 Task: Add a signature Karla Gonzalez containing With gratitude and sincere wishes, Karla Gonzalez to email address softage.5@softage.net and add a label Recycling
Action: Mouse moved to (910, 78)
Screenshot: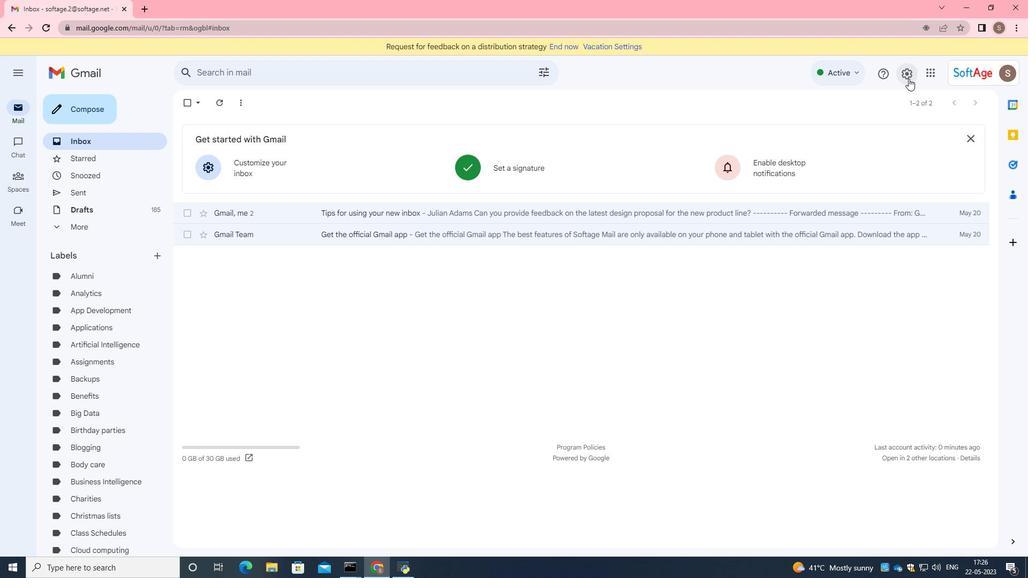 
Action: Mouse pressed left at (910, 78)
Screenshot: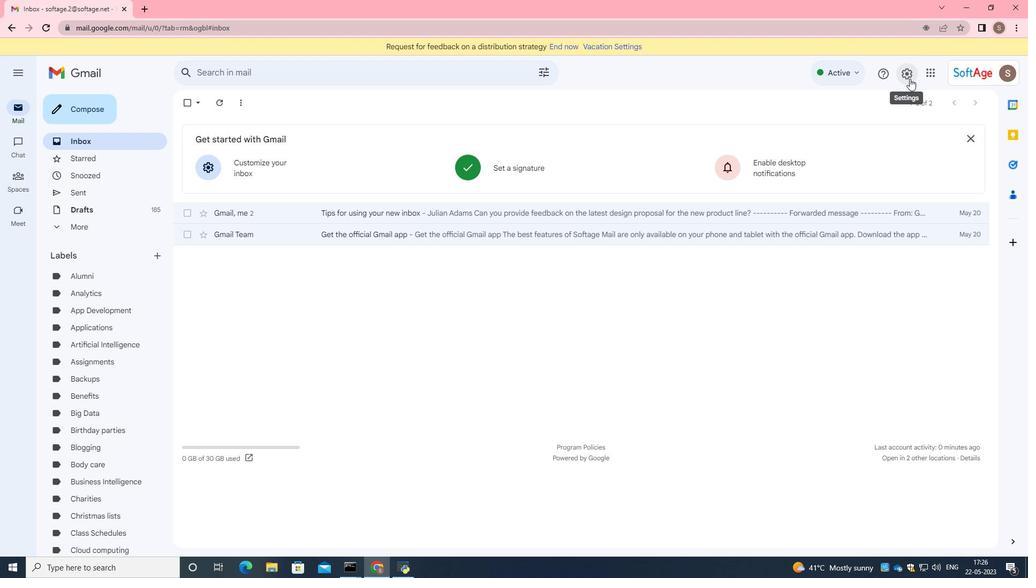 
Action: Mouse moved to (910, 130)
Screenshot: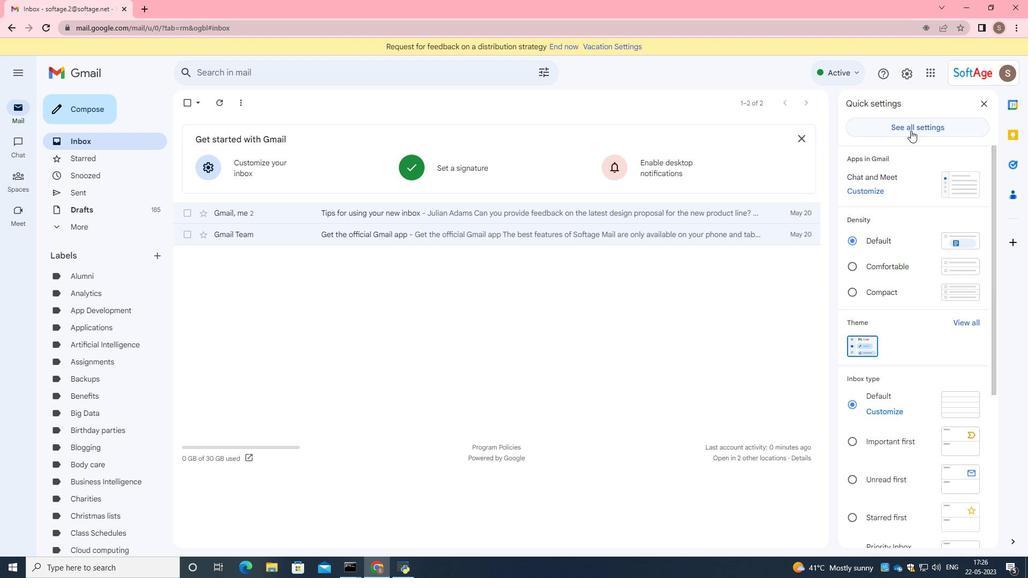 
Action: Mouse pressed left at (910, 130)
Screenshot: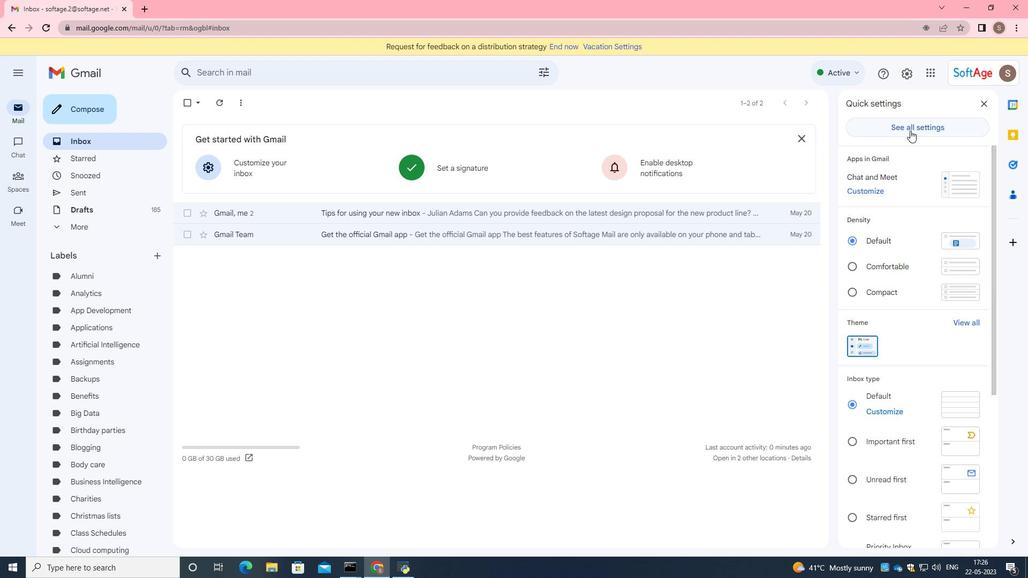 
Action: Mouse moved to (667, 211)
Screenshot: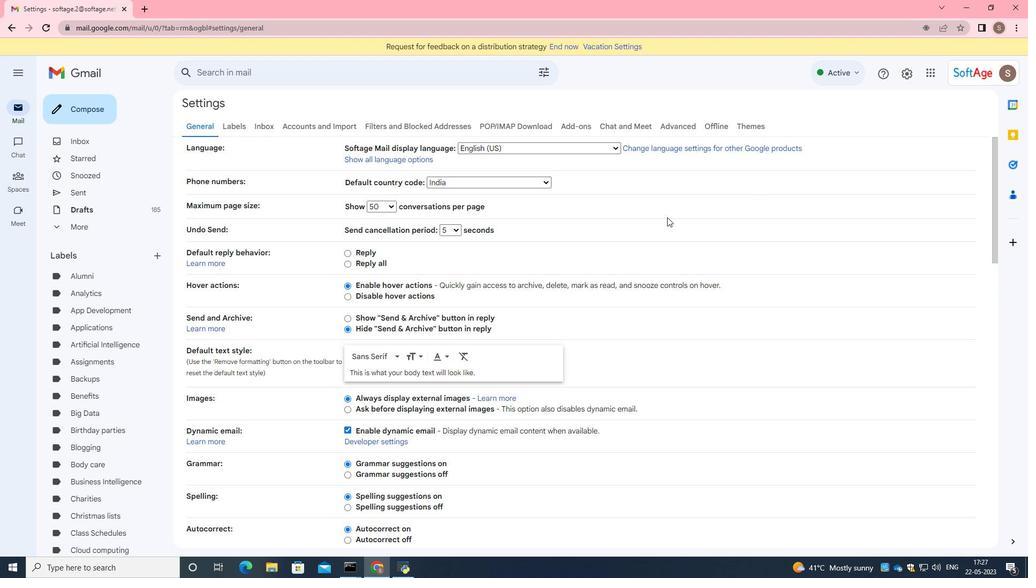 
Action: Mouse scrolled (667, 210) with delta (0, 0)
Screenshot: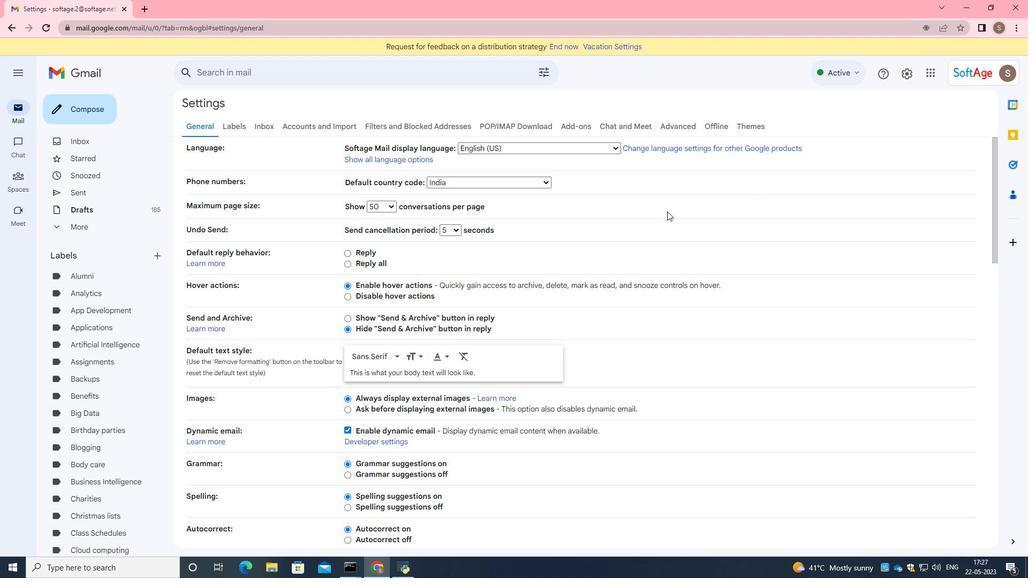 
Action: Mouse moved to (665, 211)
Screenshot: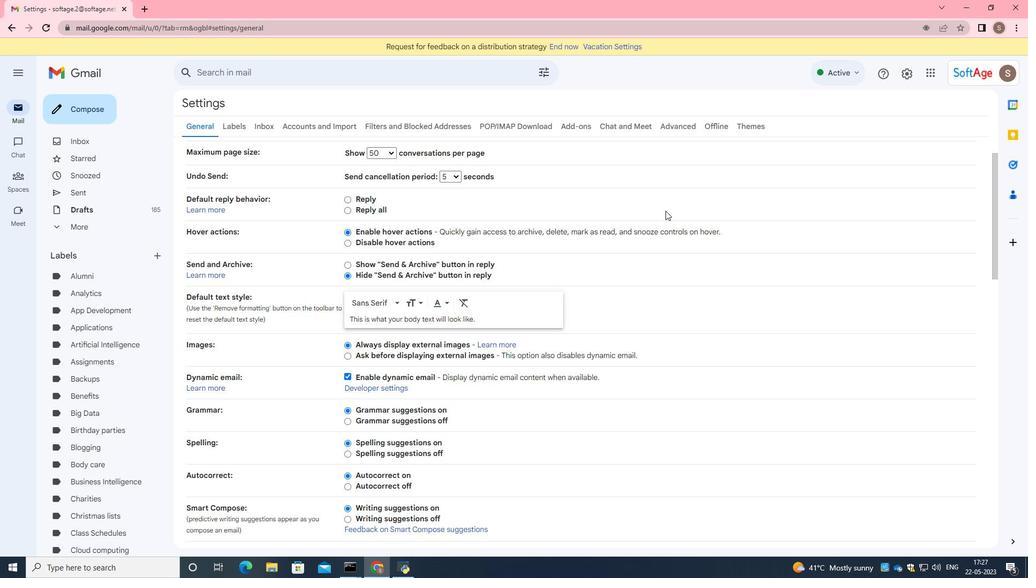 
Action: Mouse scrolled (665, 211) with delta (0, 0)
Screenshot: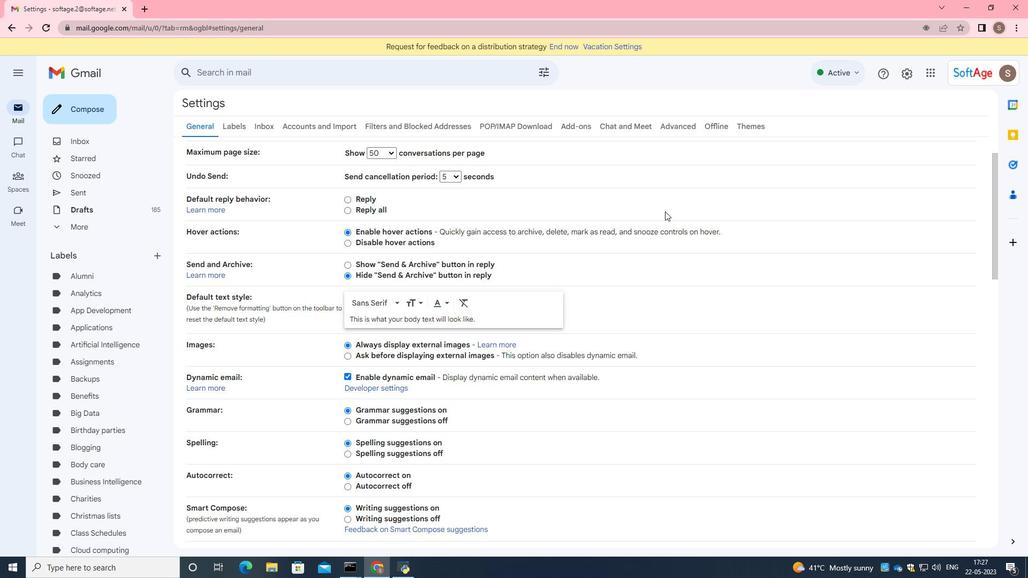 
Action: Mouse scrolled (665, 211) with delta (0, 0)
Screenshot: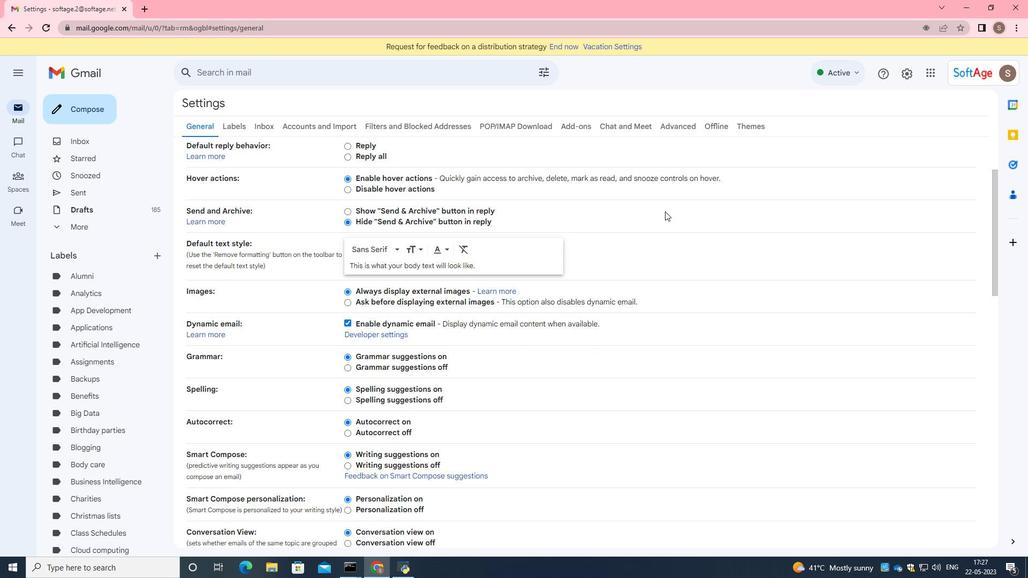 
Action: Mouse scrolled (665, 211) with delta (0, 0)
Screenshot: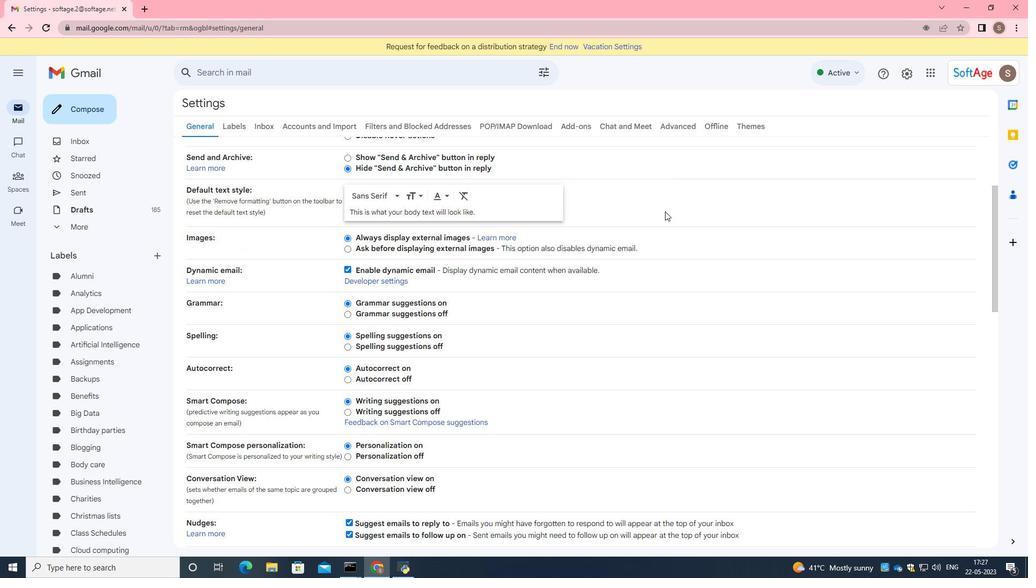 
Action: Mouse scrolled (665, 211) with delta (0, 0)
Screenshot: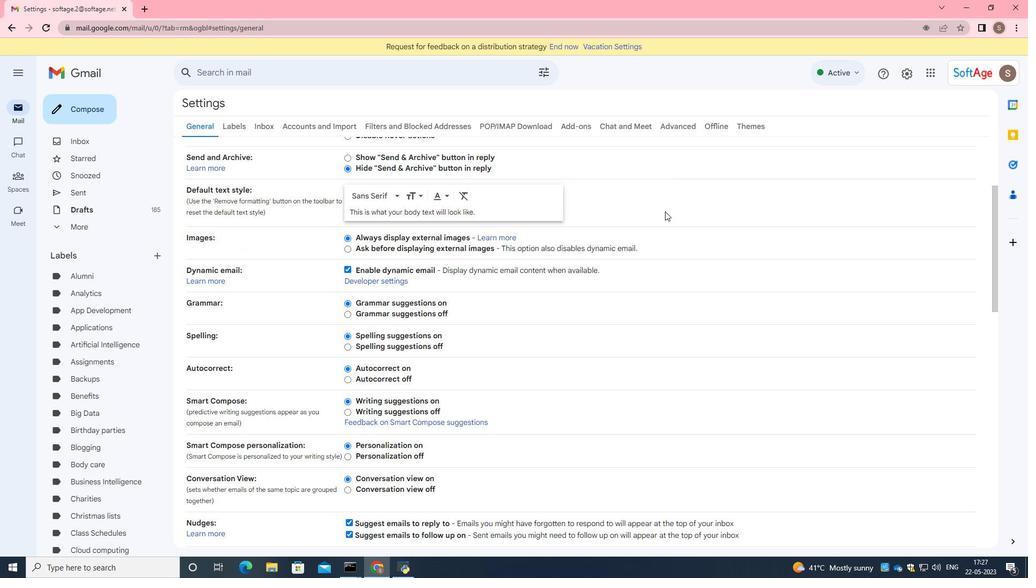 
Action: Mouse scrolled (665, 211) with delta (0, 0)
Screenshot: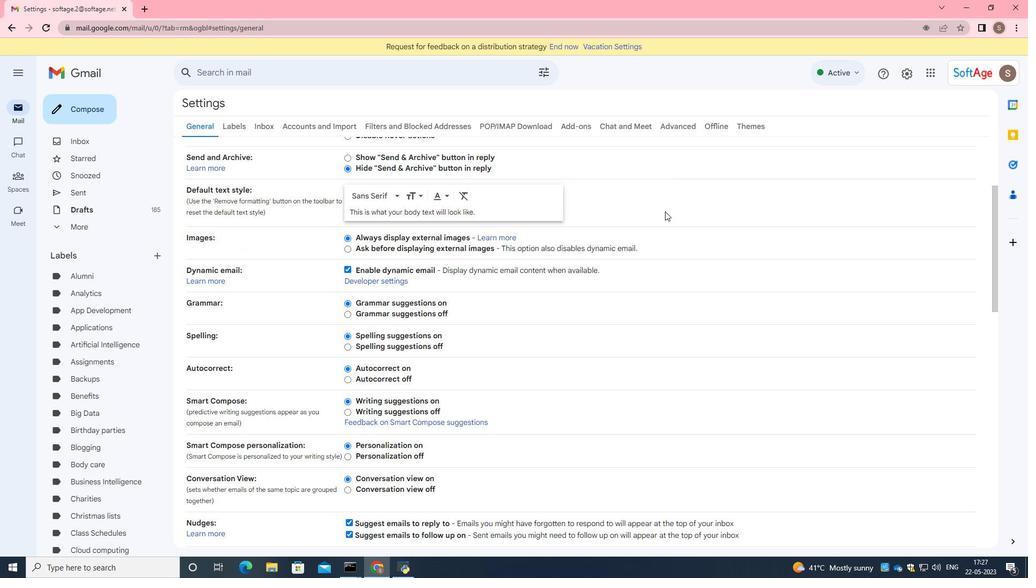 
Action: Mouse scrolled (665, 211) with delta (0, 0)
Screenshot: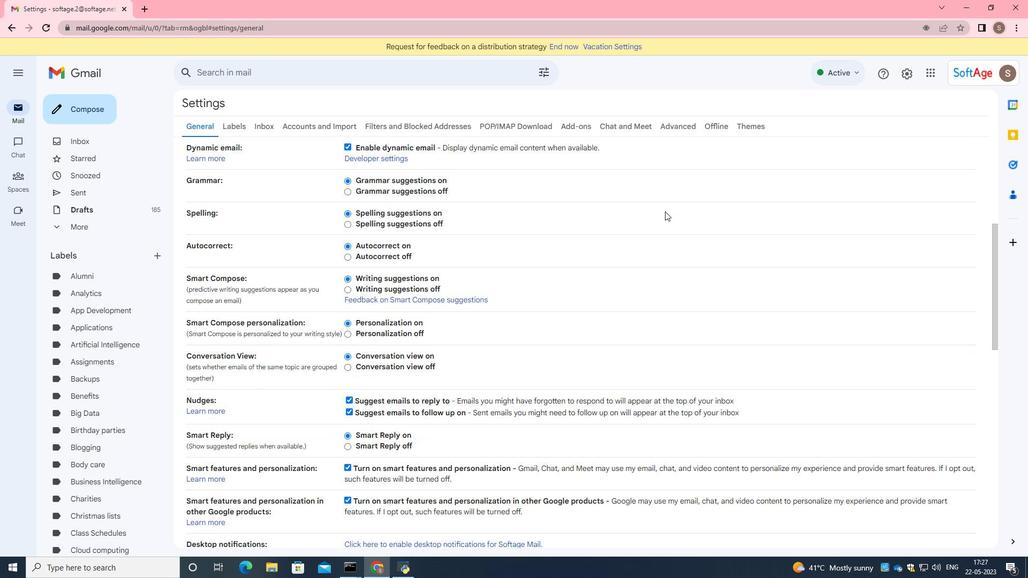 
Action: Mouse moved to (665, 213)
Screenshot: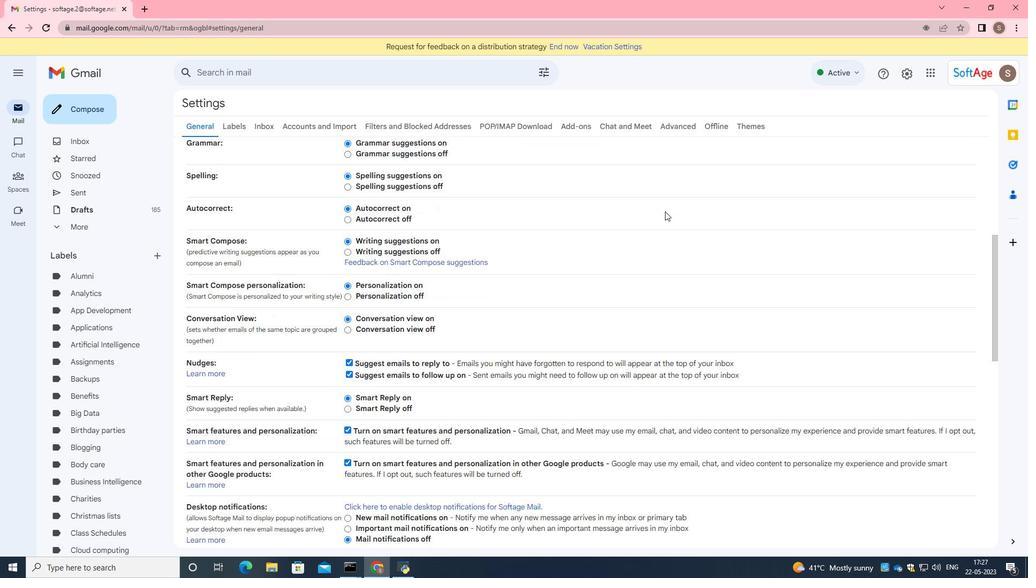 
Action: Mouse scrolled (665, 212) with delta (0, 0)
Screenshot: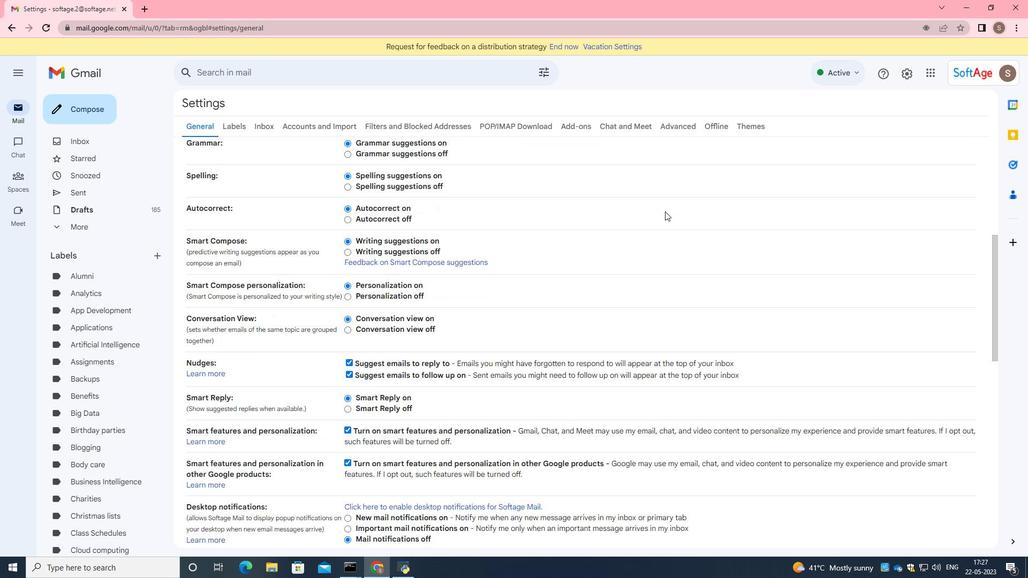 
Action: Mouse moved to (665, 214)
Screenshot: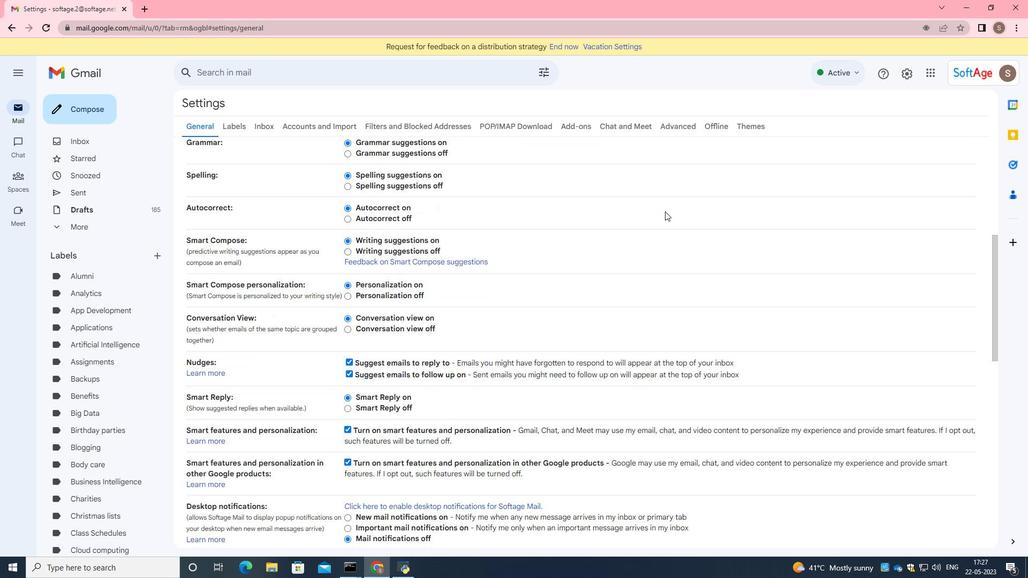 
Action: Mouse scrolled (665, 213) with delta (0, 0)
Screenshot: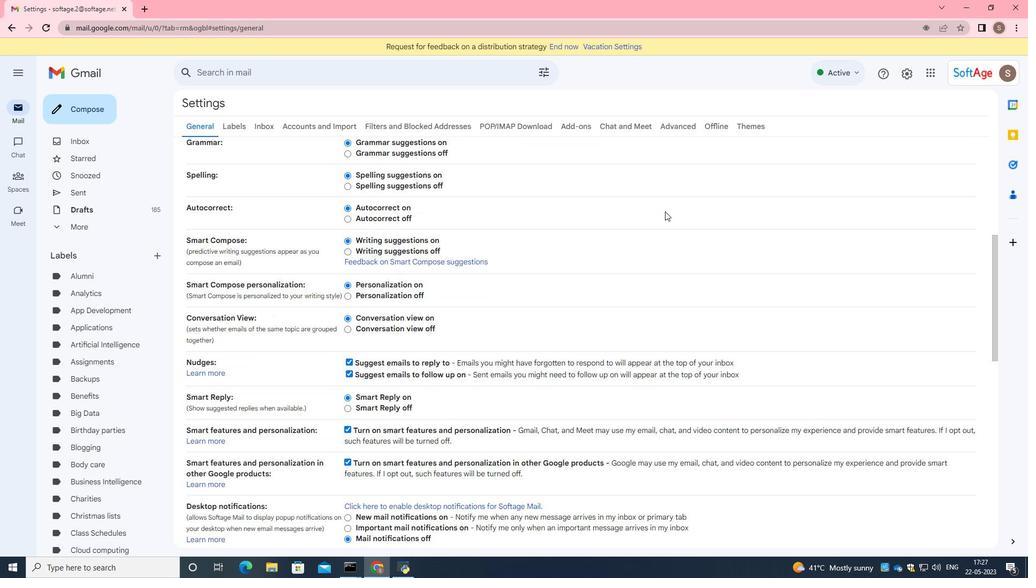 
Action: Mouse scrolled (665, 213) with delta (0, 0)
Screenshot: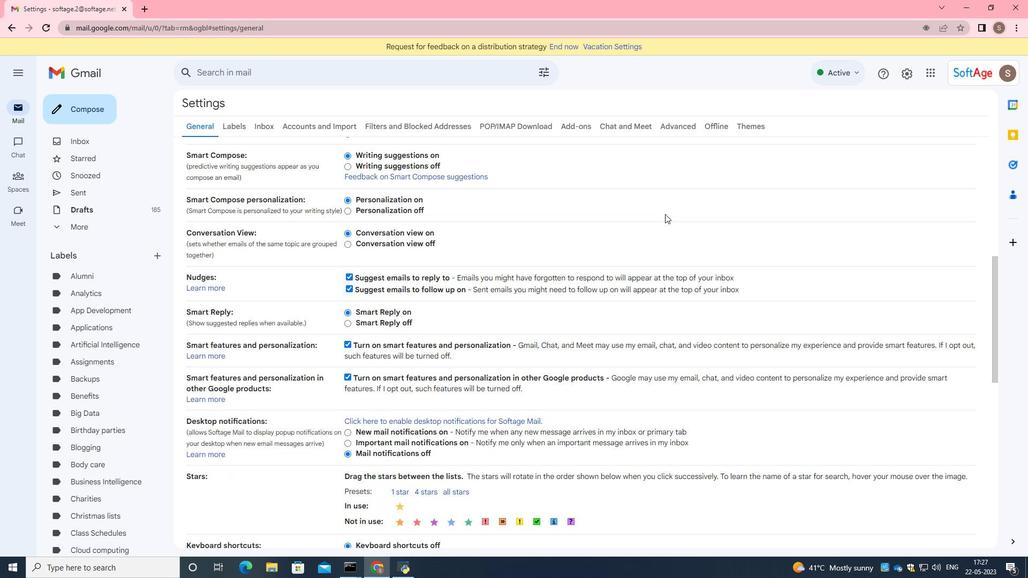 
Action: Mouse moved to (666, 214)
Screenshot: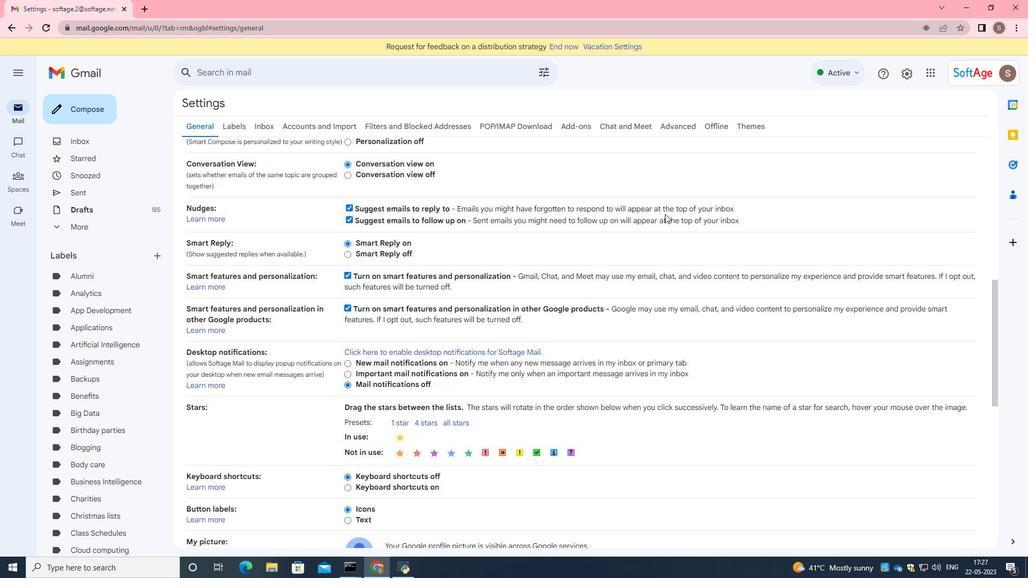 
Action: Mouse scrolled (666, 214) with delta (0, 0)
Screenshot: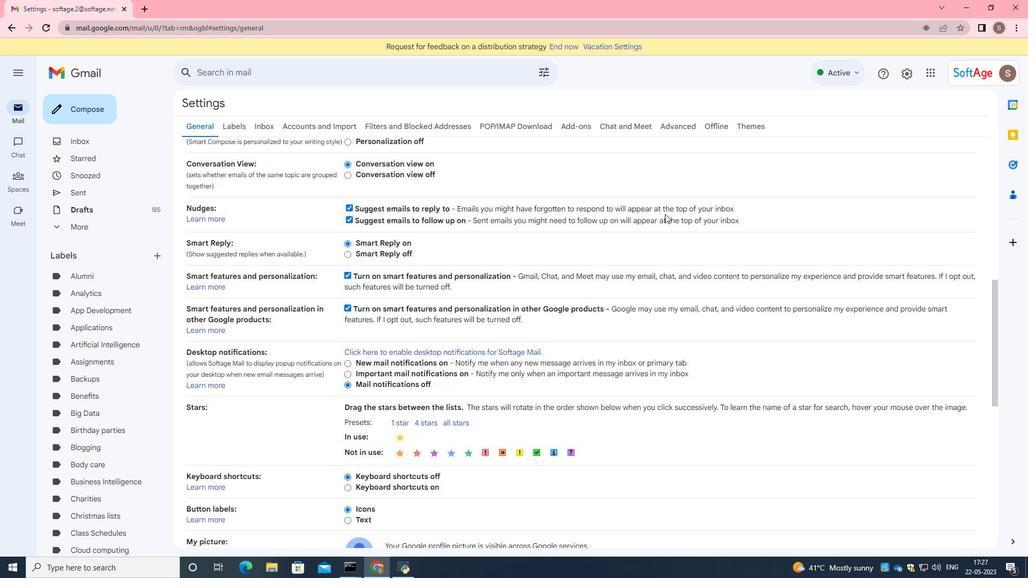 
Action: Mouse scrolled (666, 214) with delta (0, 0)
Screenshot: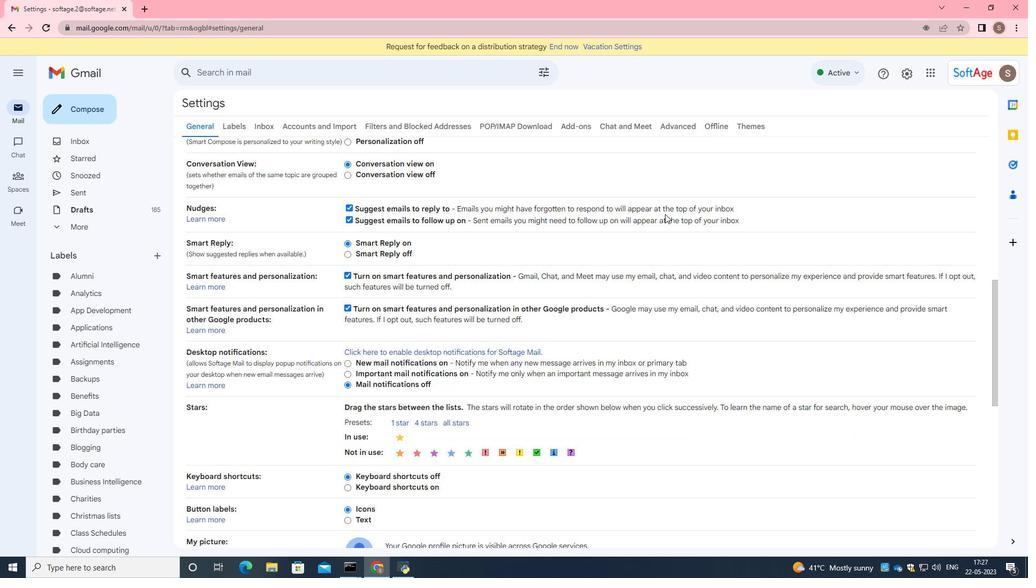 
Action: Mouse moved to (640, 237)
Screenshot: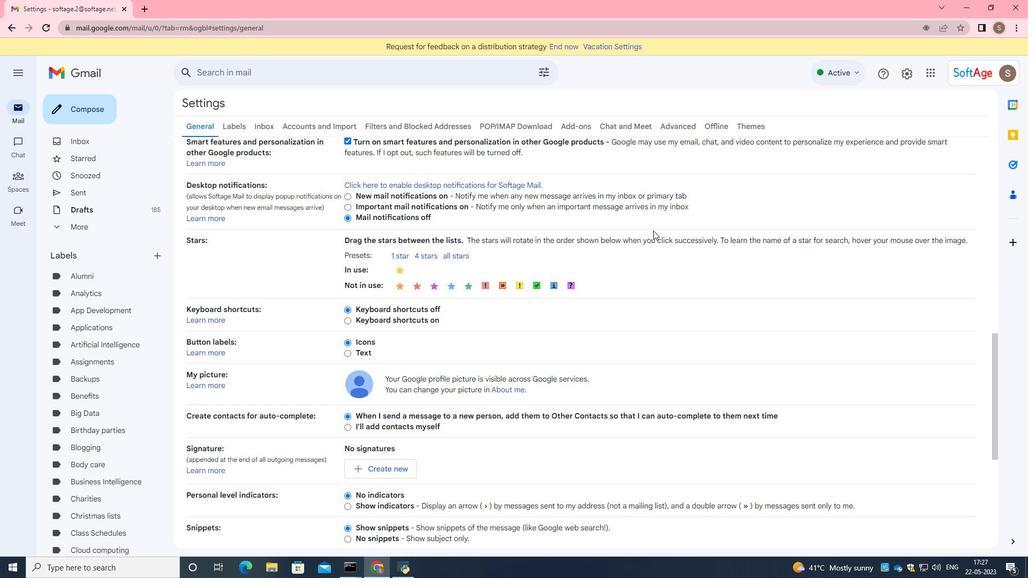 
Action: Mouse scrolled (640, 236) with delta (0, 0)
Screenshot: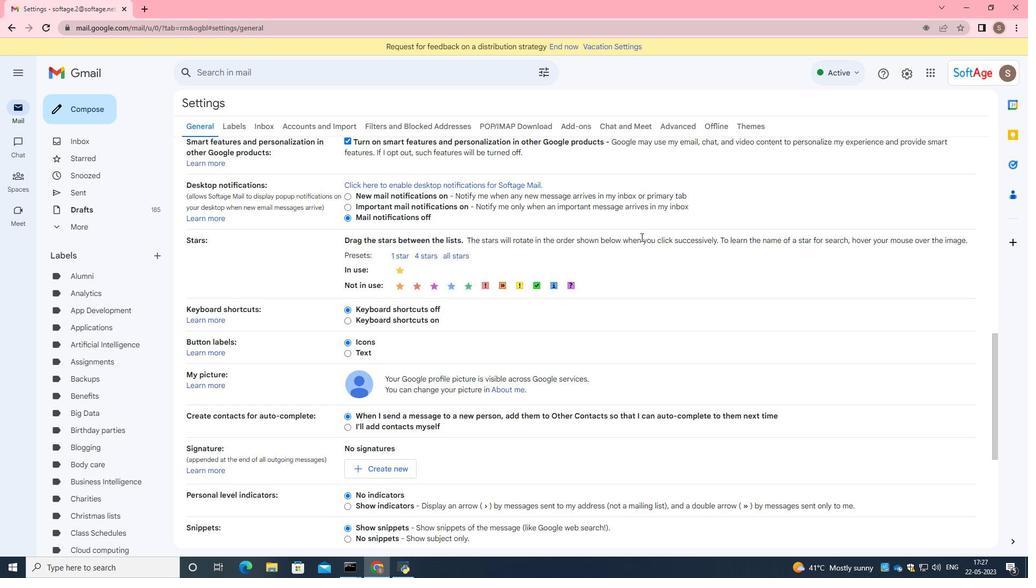 
Action: Mouse scrolled (640, 236) with delta (0, 0)
Screenshot: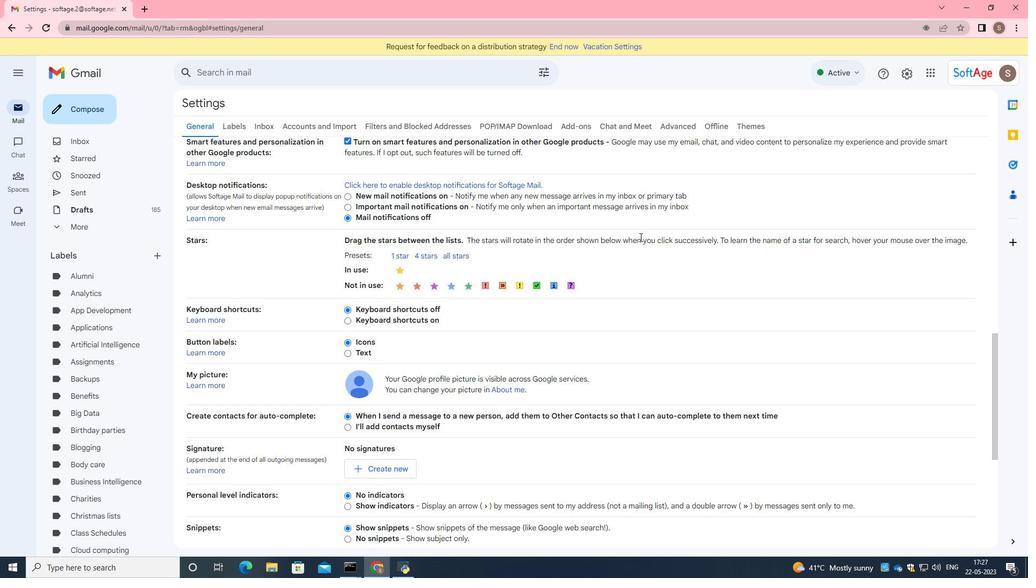 
Action: Mouse moved to (384, 368)
Screenshot: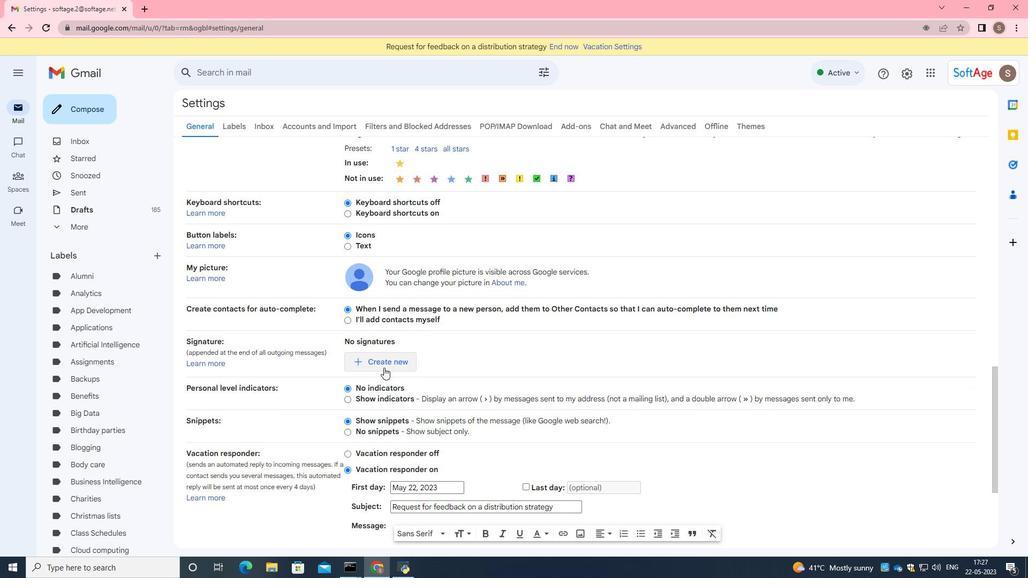 
Action: Mouse pressed left at (384, 368)
Screenshot: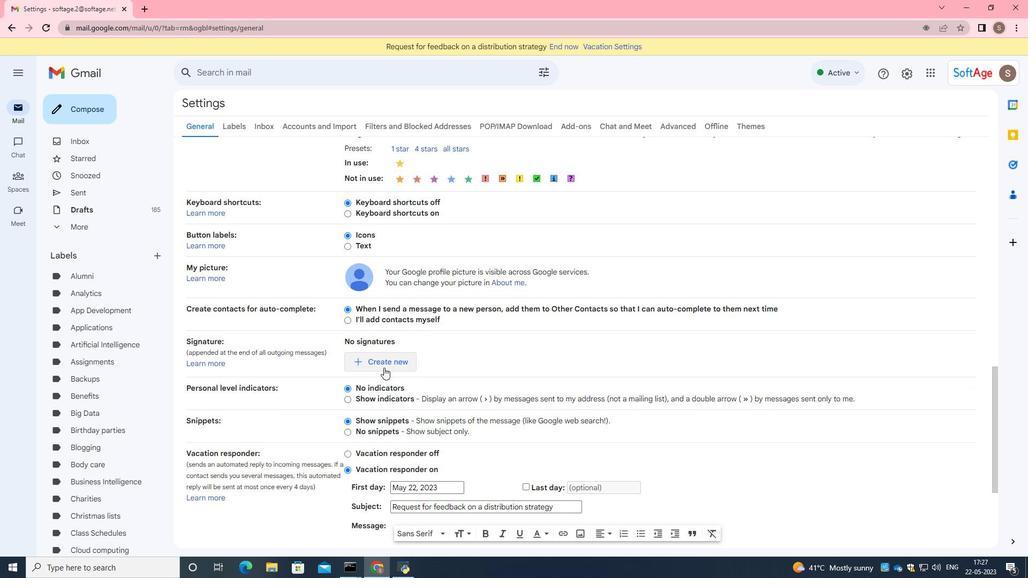 
Action: Mouse moved to (480, 293)
Screenshot: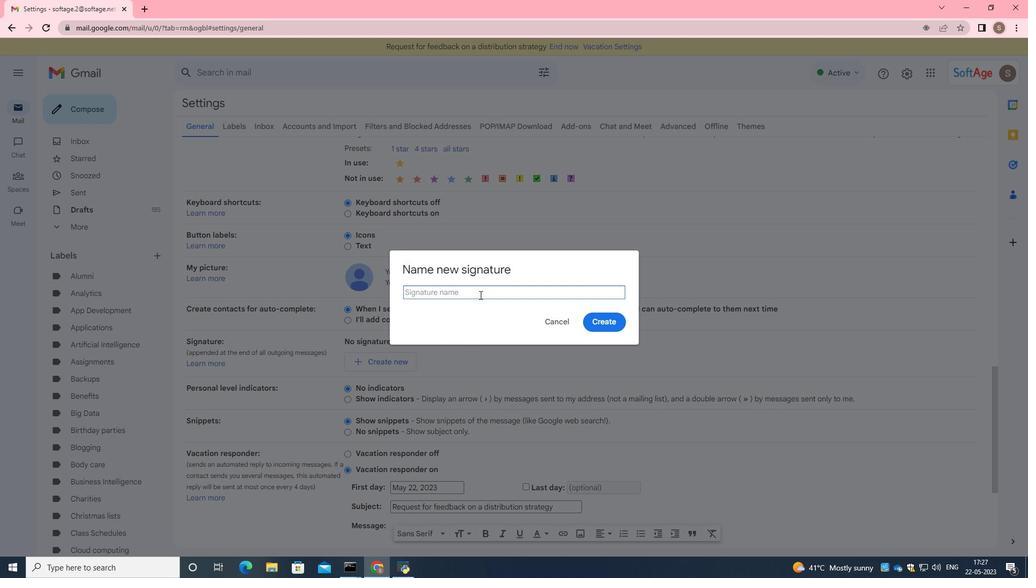 
Action: Key pressed <Key.caps_lock>K<Key.caps_lock>arla<Key.space><Key.caps_lock>G<Key.caps_lock>onzalez<Key.space>
Screenshot: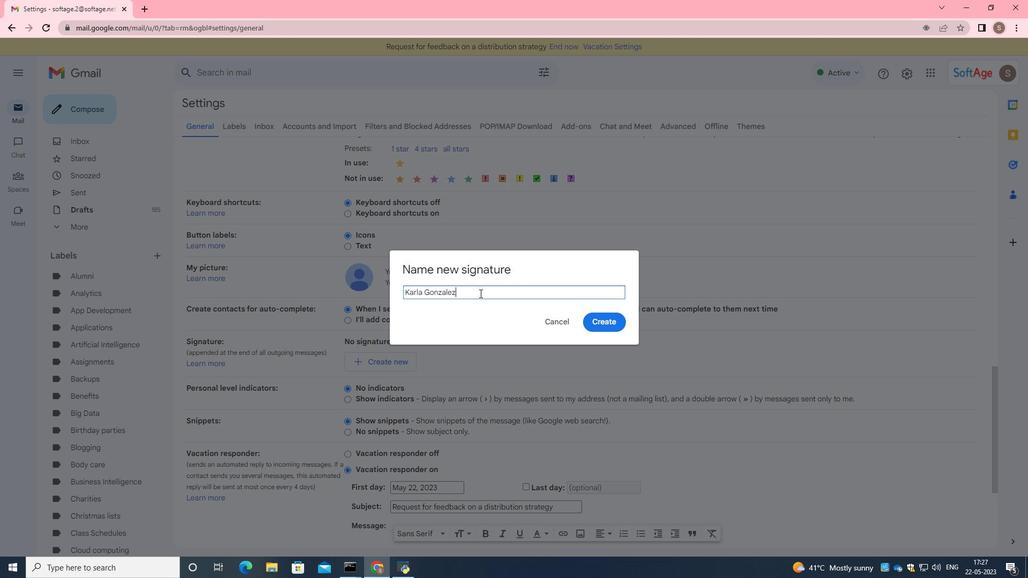 
Action: Mouse moved to (608, 322)
Screenshot: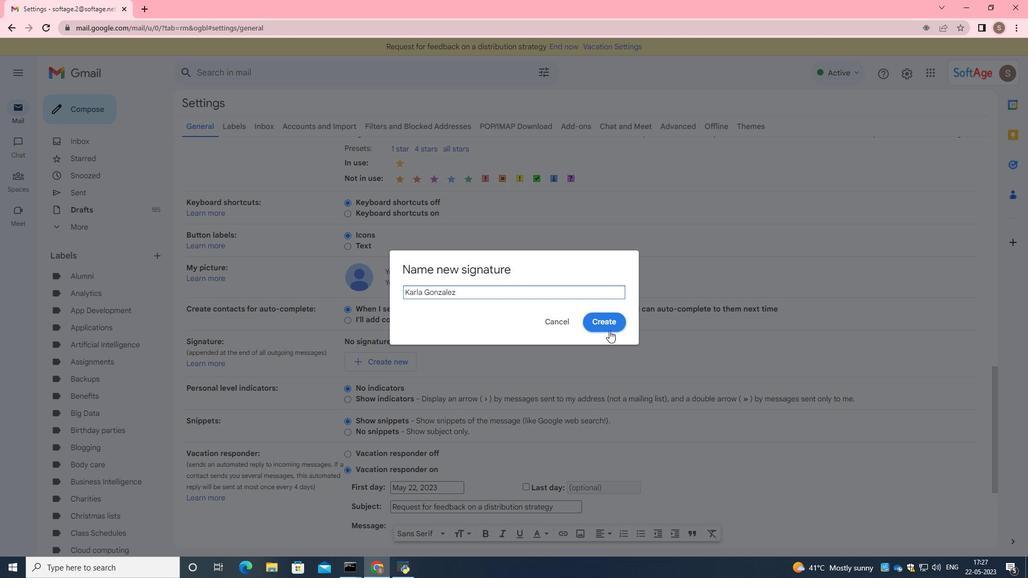 
Action: Mouse pressed left at (608, 322)
Screenshot: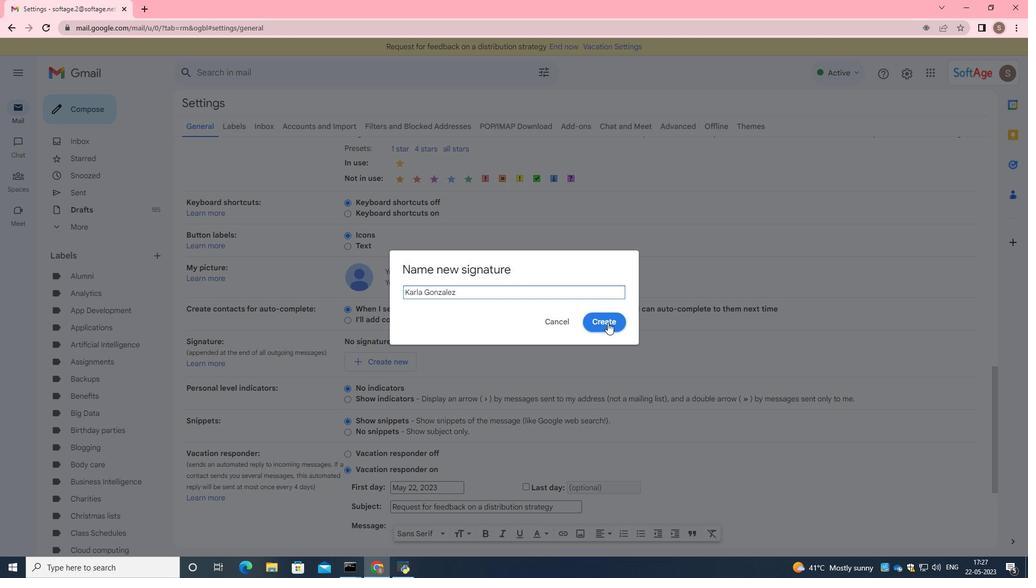 
Action: Mouse moved to (554, 352)
Screenshot: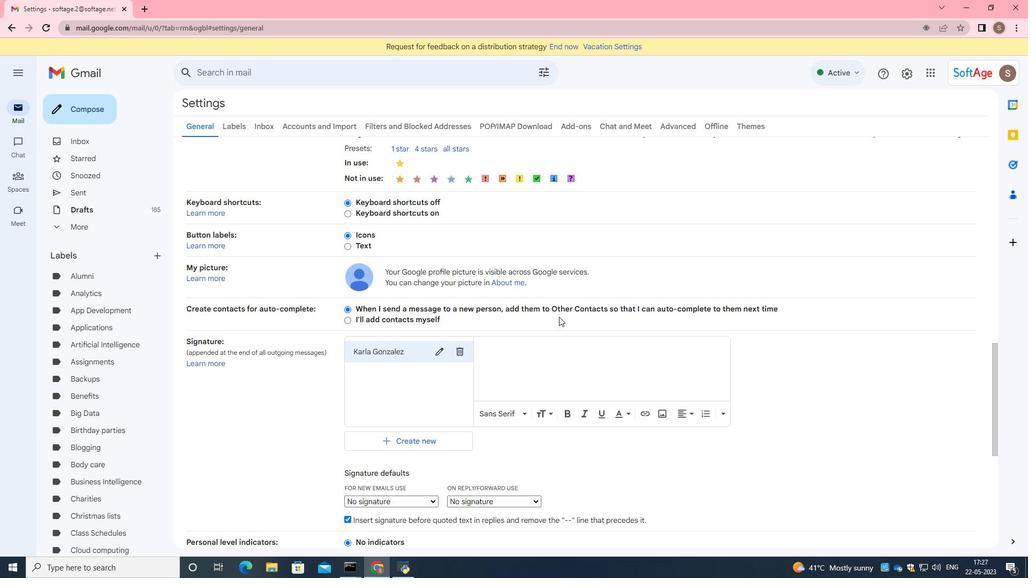 
Action: Mouse pressed left at (554, 352)
Screenshot: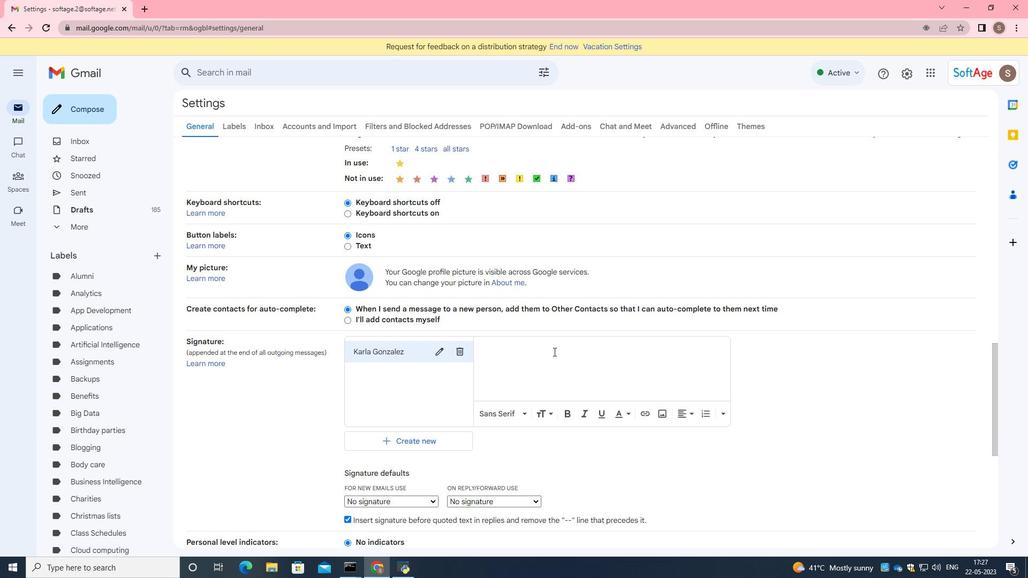 
Action: Key pressed <Key.caps_lock>
Screenshot: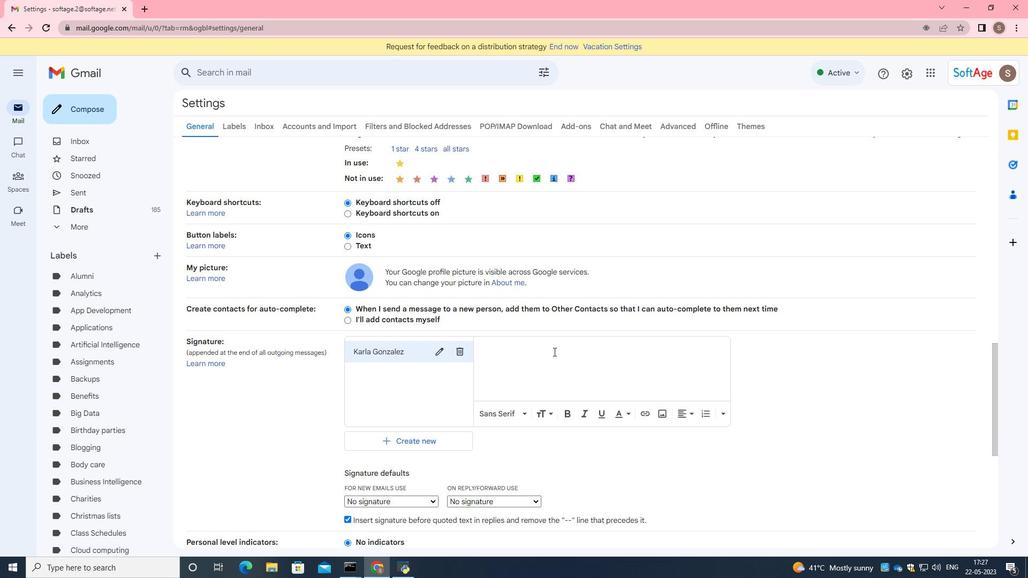 
Action: Mouse moved to (554, 352)
Screenshot: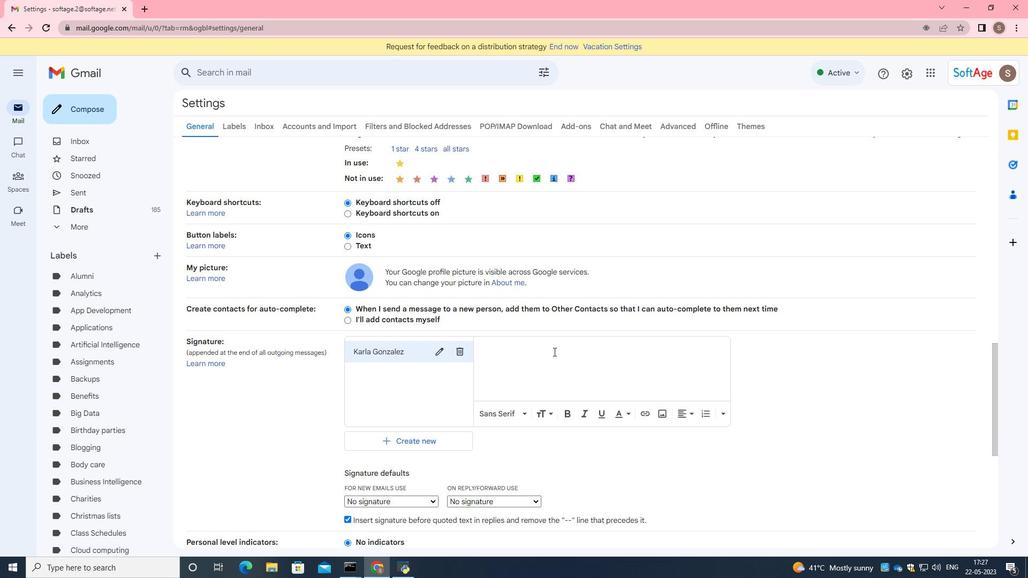 
Action: Key pressed G<Key.caps_lock>ratitus<Key.backspace>de<Key.space><Key.caps_lock>AND<Key.space><Key.backspace><Key.backspace><Key.backspace><Key.backspace><Key.caps_lock>and<Key.space>sincere<Key.space>wishes,<Key.enter><Key.caps_lock>K<Key.caps_lock>arla<Key.space><Key.caps_lock>G<Key.caps_lock>onzalez
Screenshot: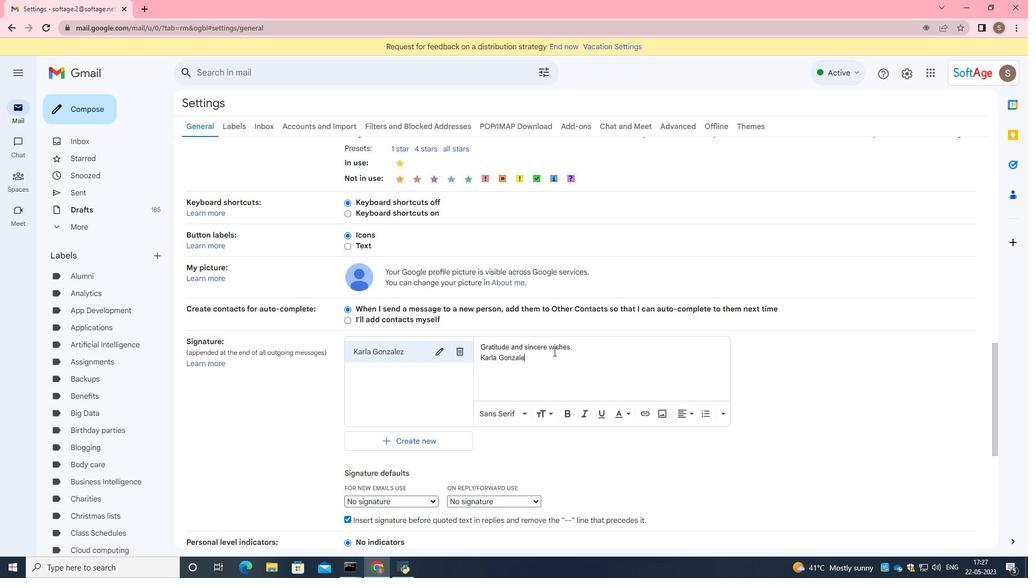 
Action: Mouse scrolled (554, 351) with delta (0, 0)
Screenshot: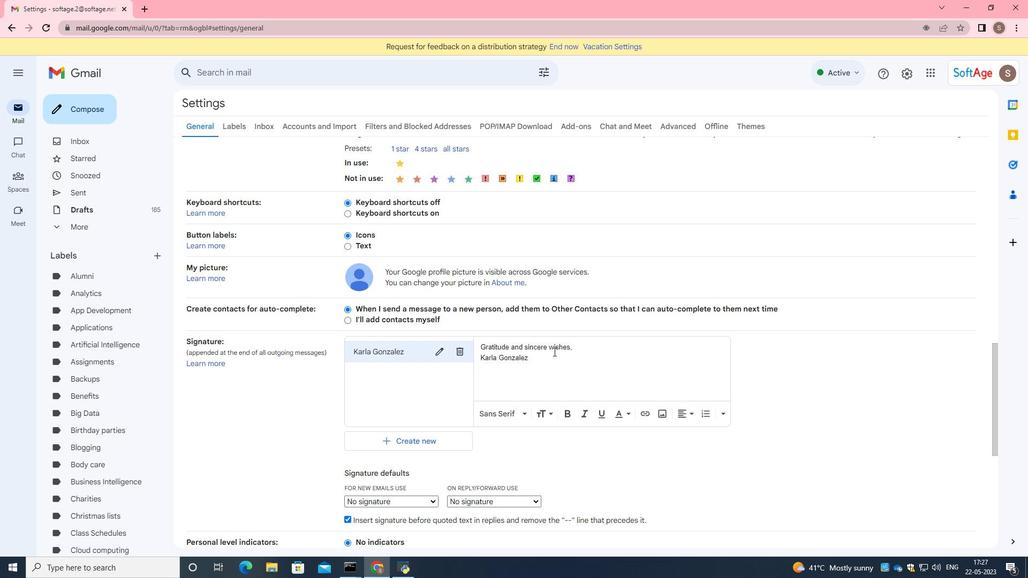 
Action: Mouse scrolled (554, 351) with delta (0, 0)
Screenshot: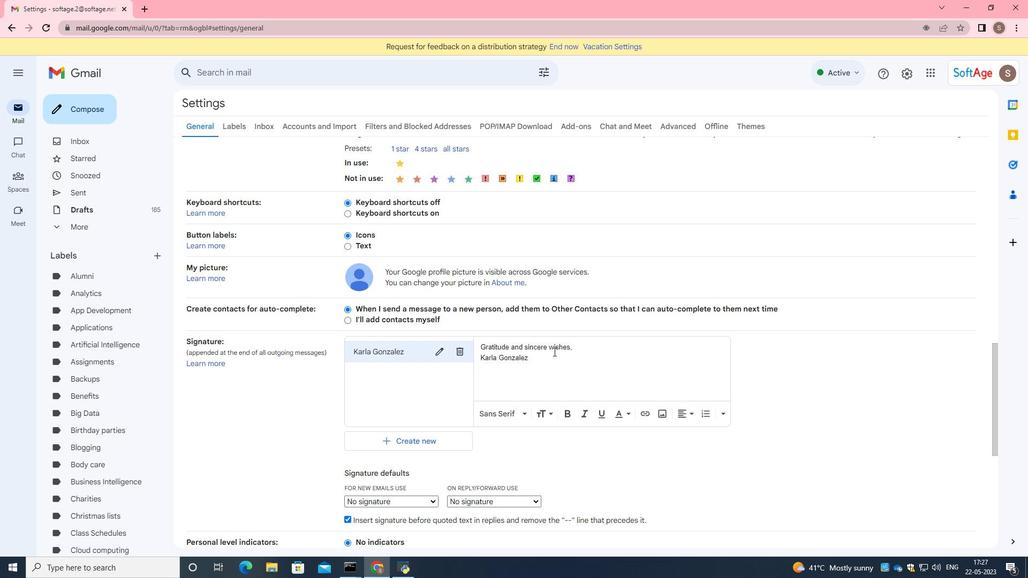 
Action: Mouse moved to (552, 355)
Screenshot: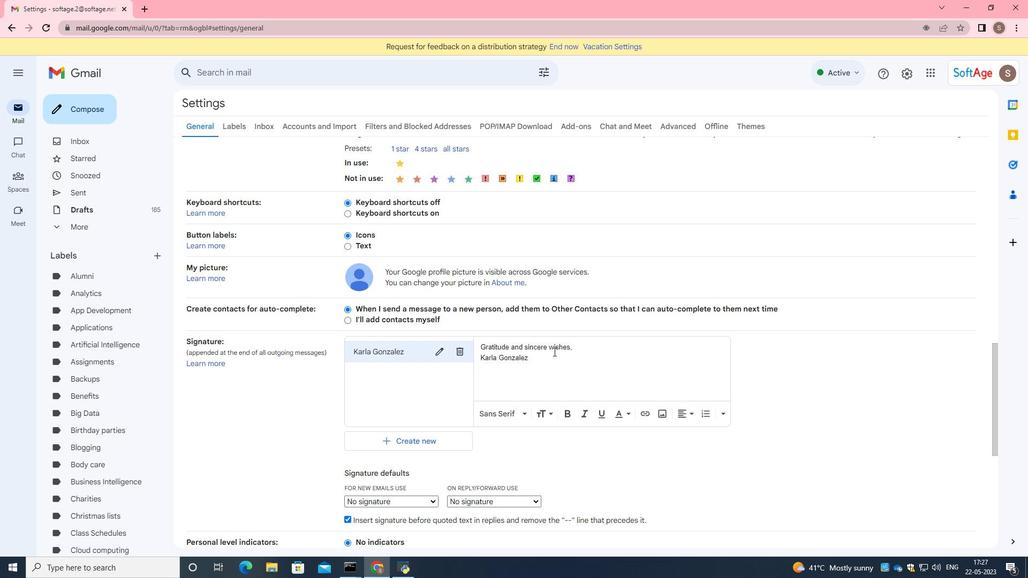 
Action: Mouse scrolled (552, 355) with delta (0, 0)
Screenshot: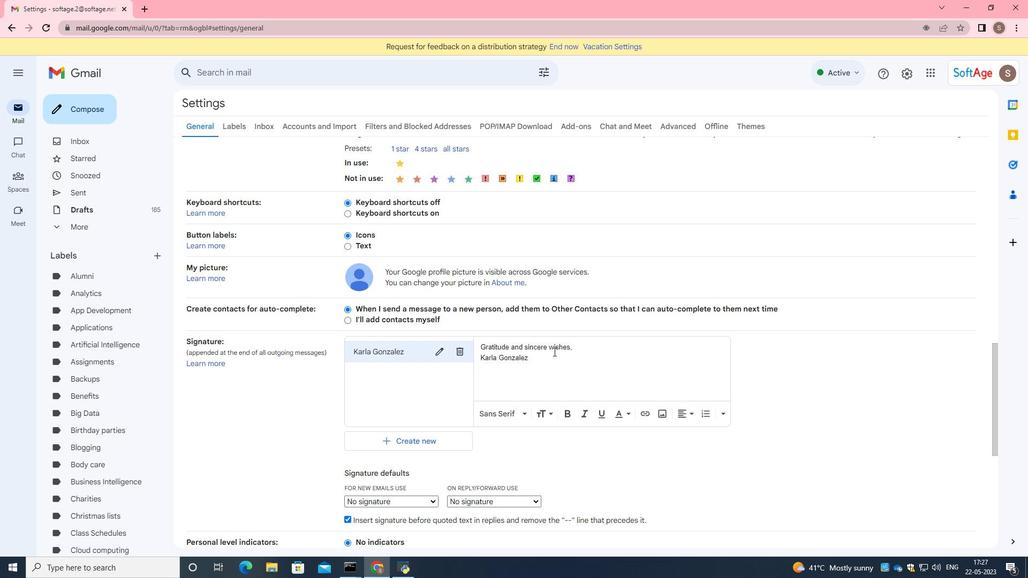 
Action: Mouse moved to (552, 355)
Screenshot: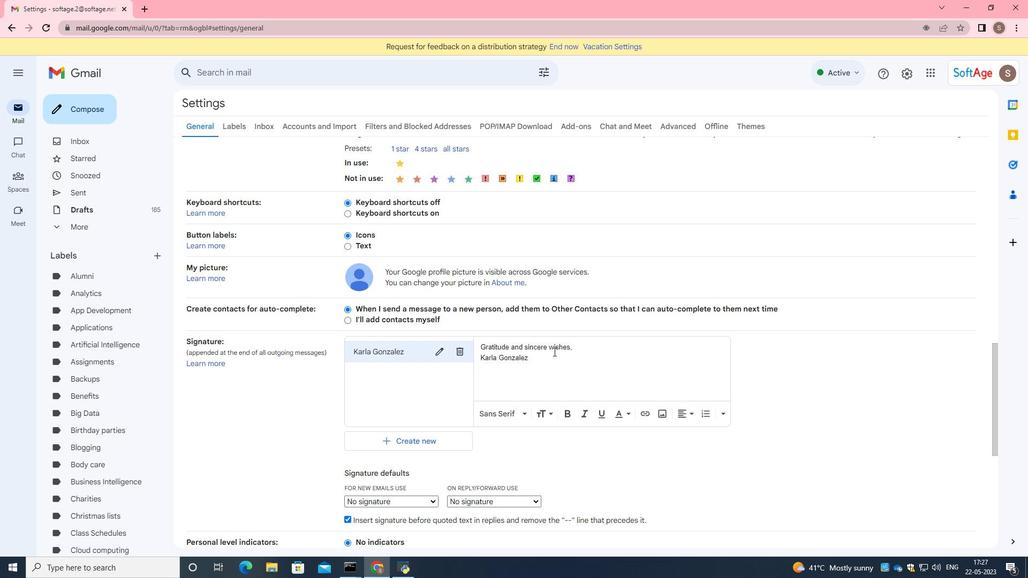 
Action: Mouse scrolled (552, 355) with delta (0, 0)
Screenshot: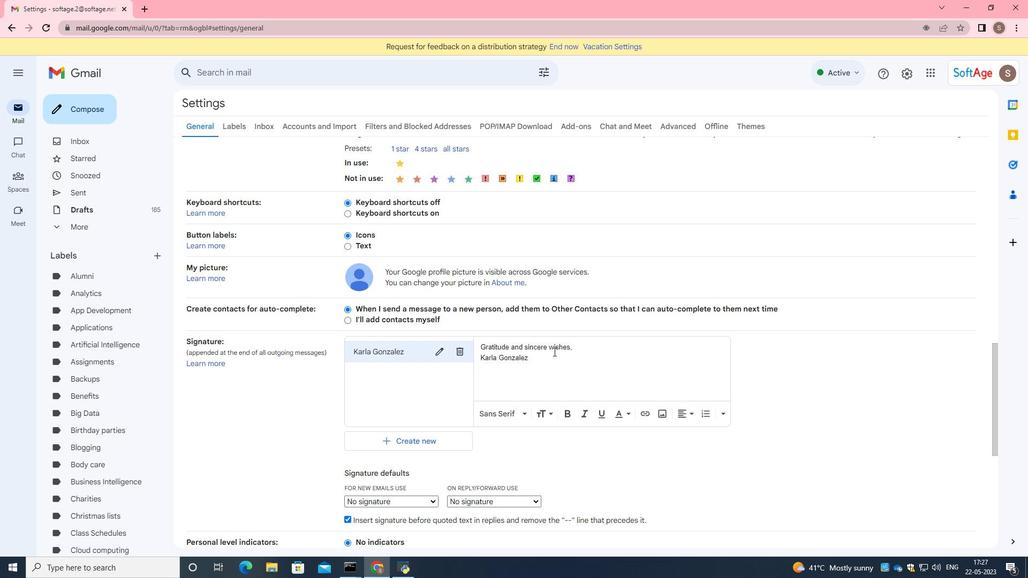 
Action: Mouse scrolled (552, 355) with delta (0, 0)
Screenshot: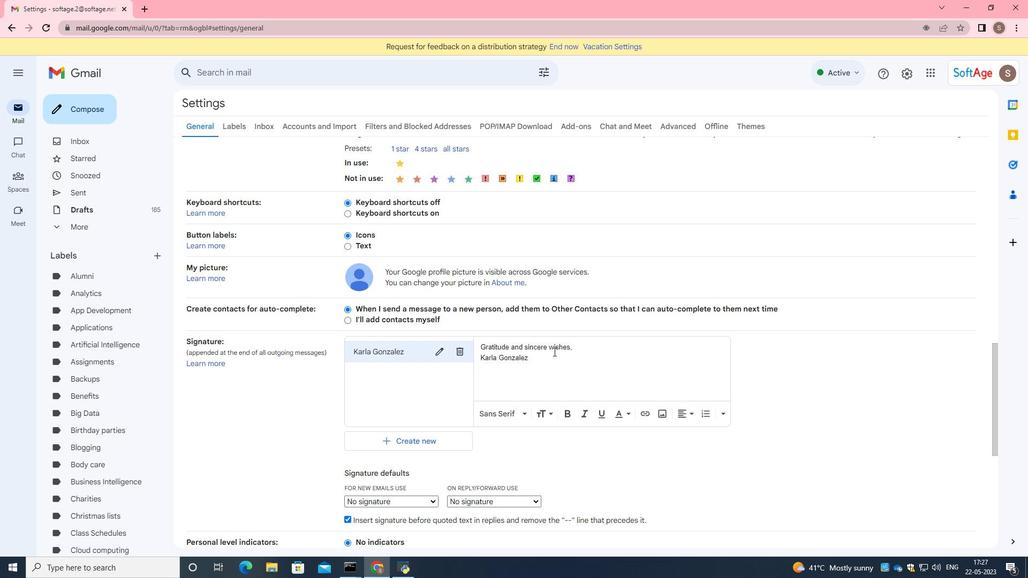 
Action: Mouse scrolled (552, 355) with delta (0, 0)
Screenshot: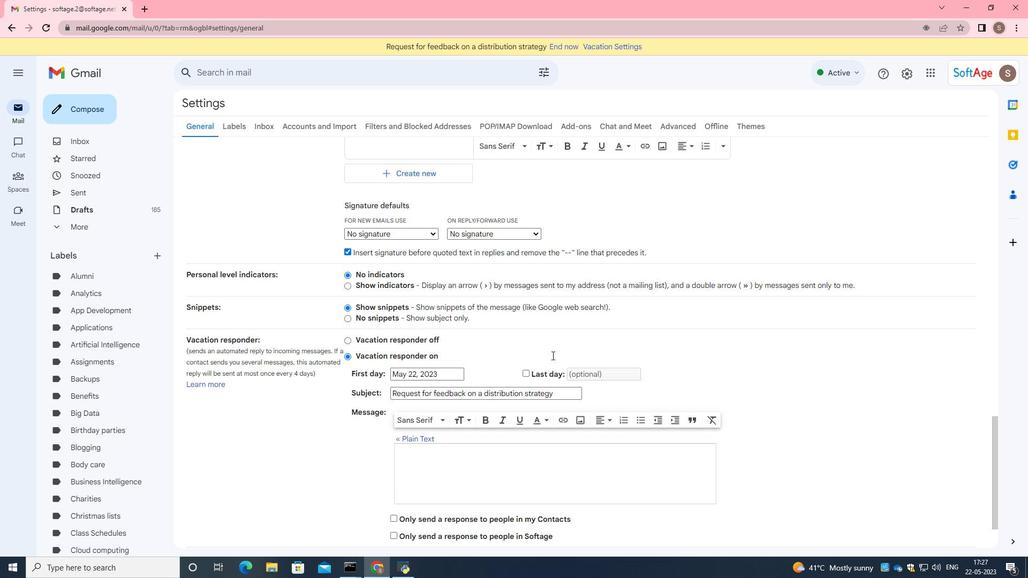 
Action: Mouse scrolled (552, 355) with delta (0, 0)
Screenshot: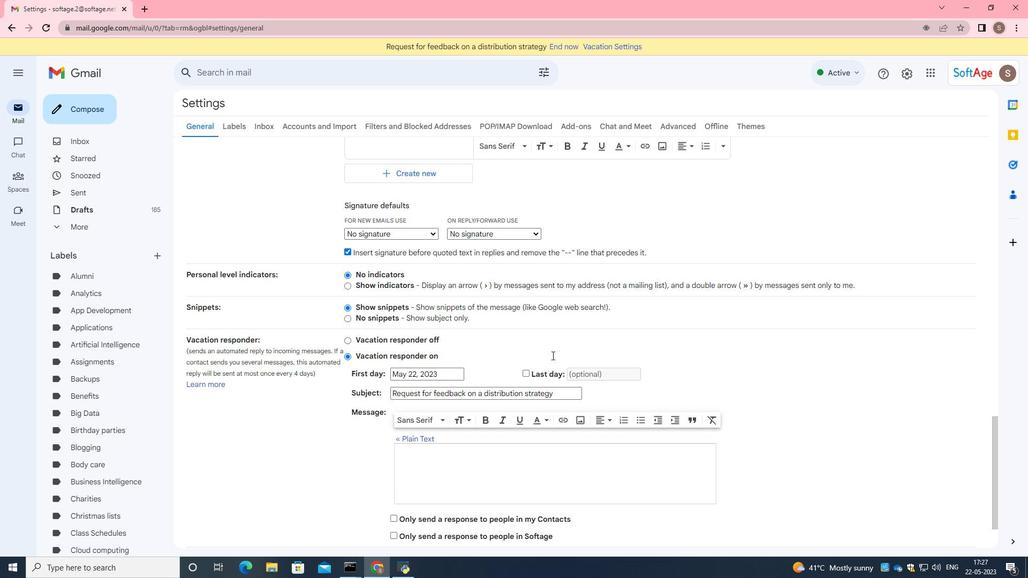 
Action: Mouse scrolled (552, 355) with delta (0, 0)
Screenshot: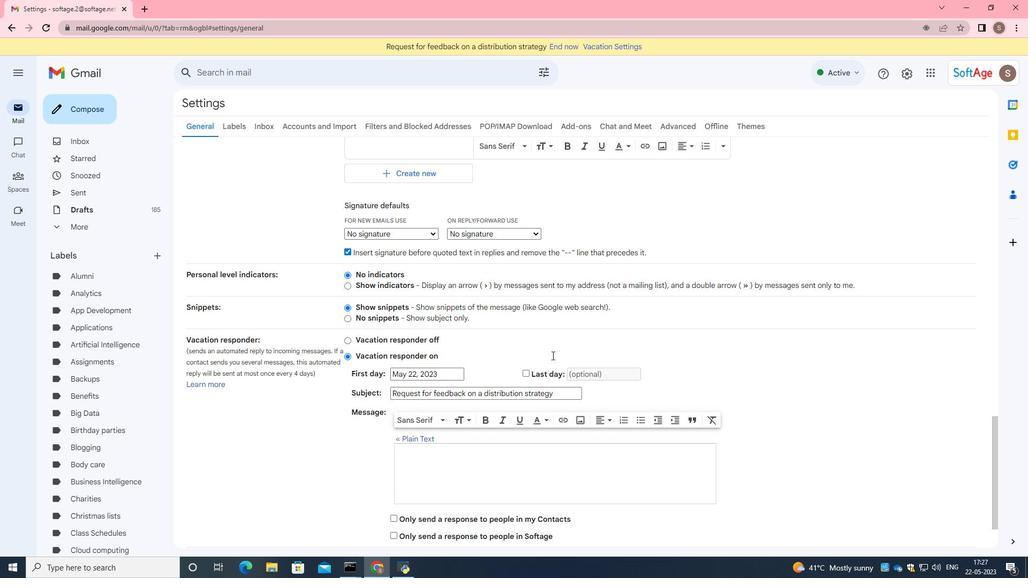 
Action: Mouse scrolled (552, 355) with delta (0, 0)
Screenshot: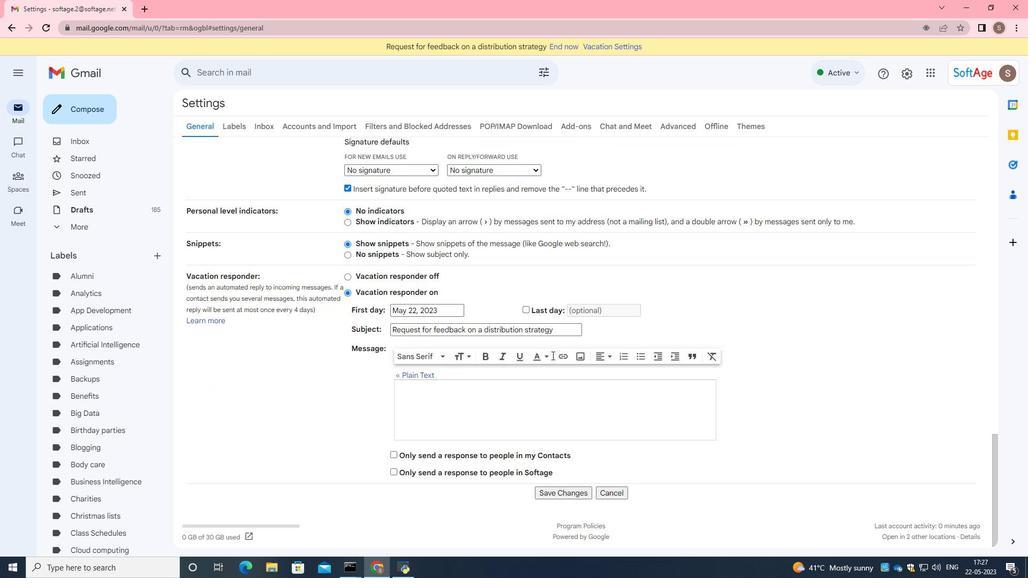 
Action: Mouse moved to (552, 356)
Screenshot: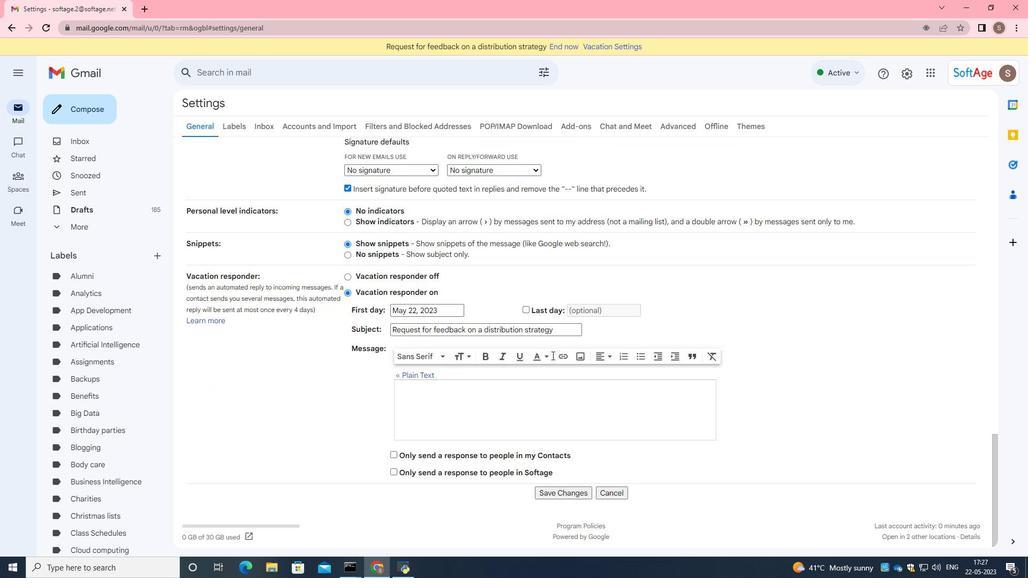 
Action: Mouse scrolled (552, 355) with delta (0, 0)
Screenshot: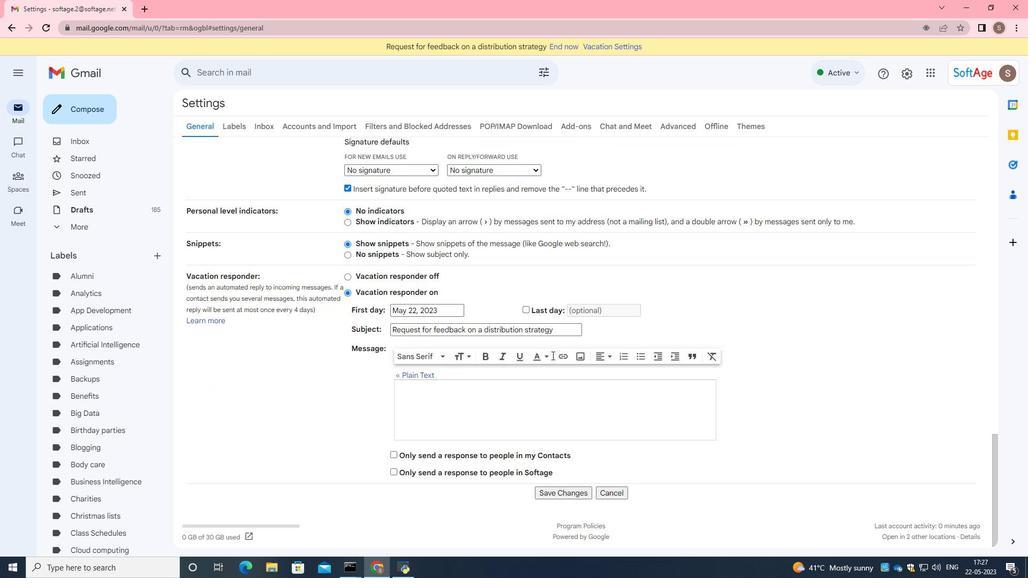 
Action: Mouse moved to (554, 357)
Screenshot: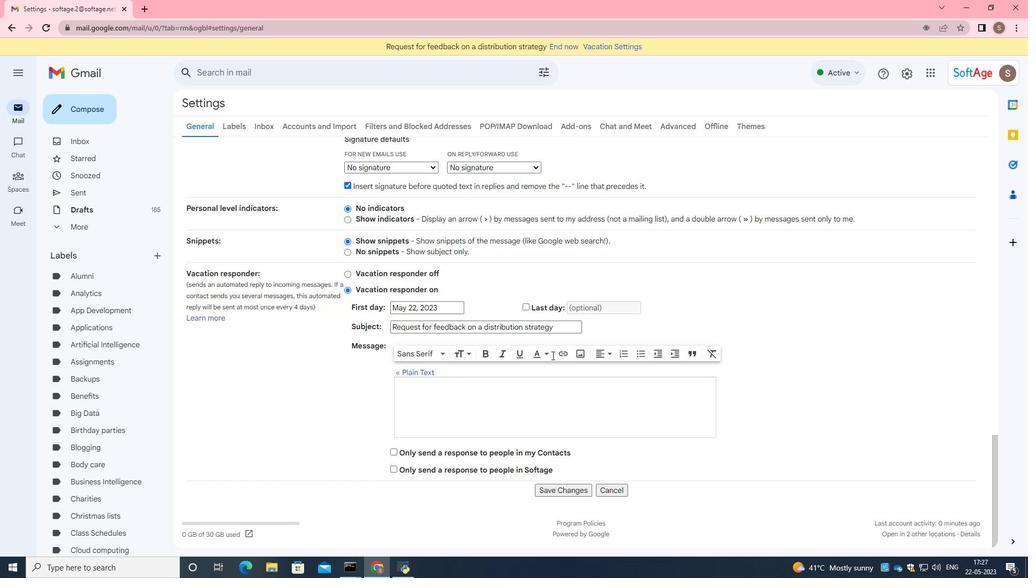 
Action: Mouse scrolled (553, 356) with delta (0, 0)
Screenshot: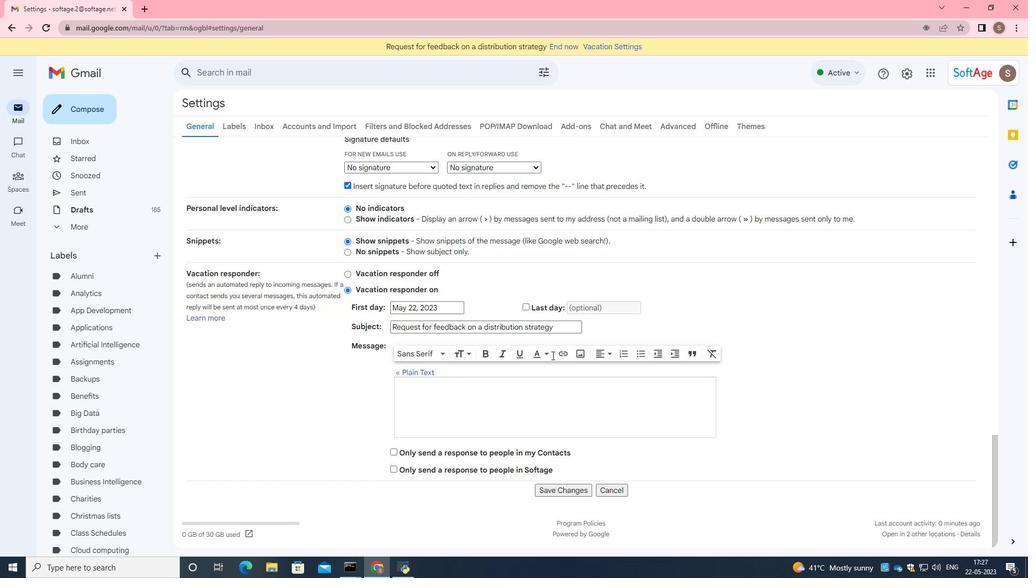 
Action: Mouse moved to (569, 485)
Screenshot: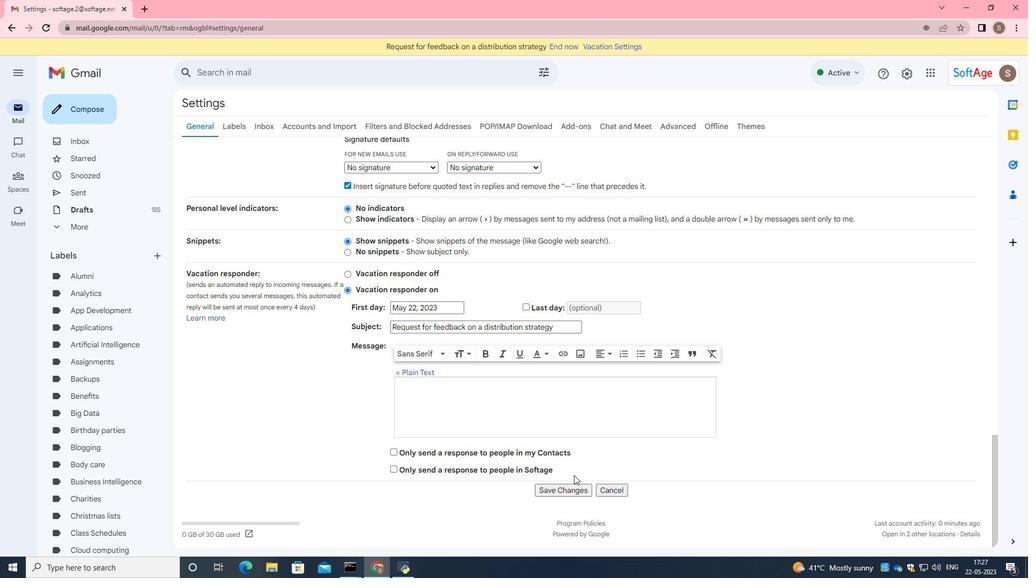 
Action: Mouse pressed left at (569, 485)
Screenshot: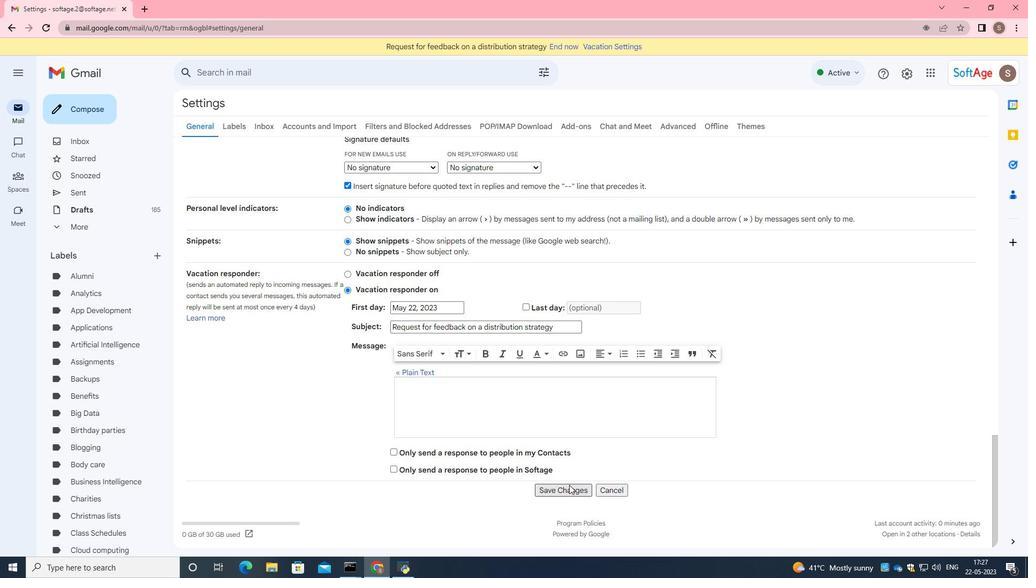 
Action: Mouse moved to (75, 107)
Screenshot: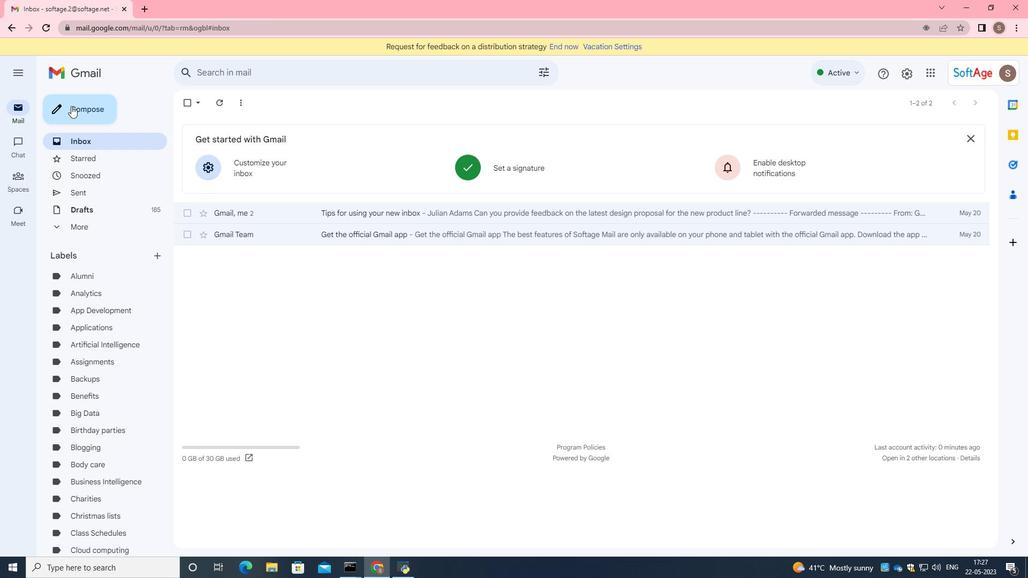 
Action: Mouse pressed left at (75, 107)
Screenshot: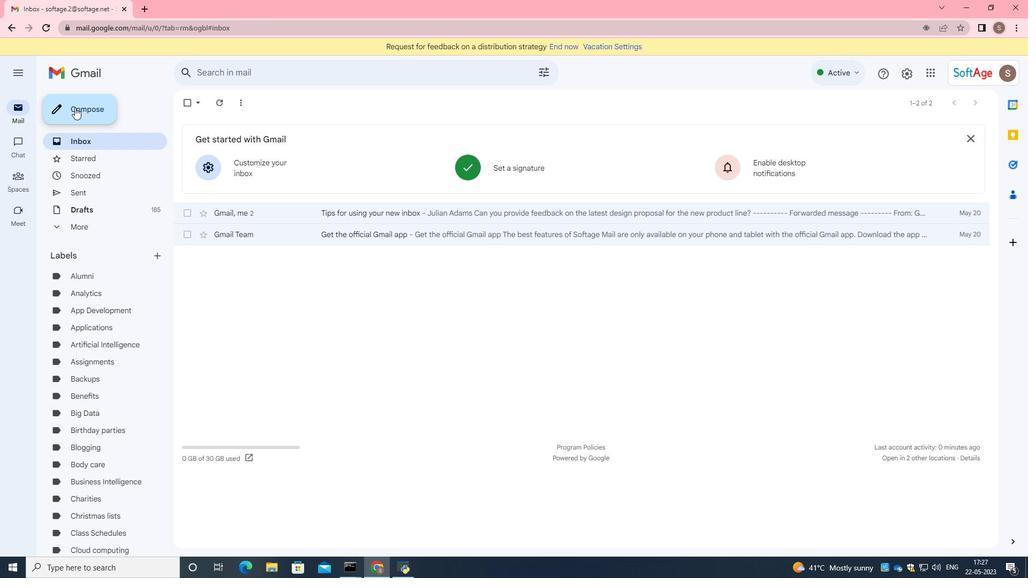 
Action: Mouse moved to (726, 261)
Screenshot: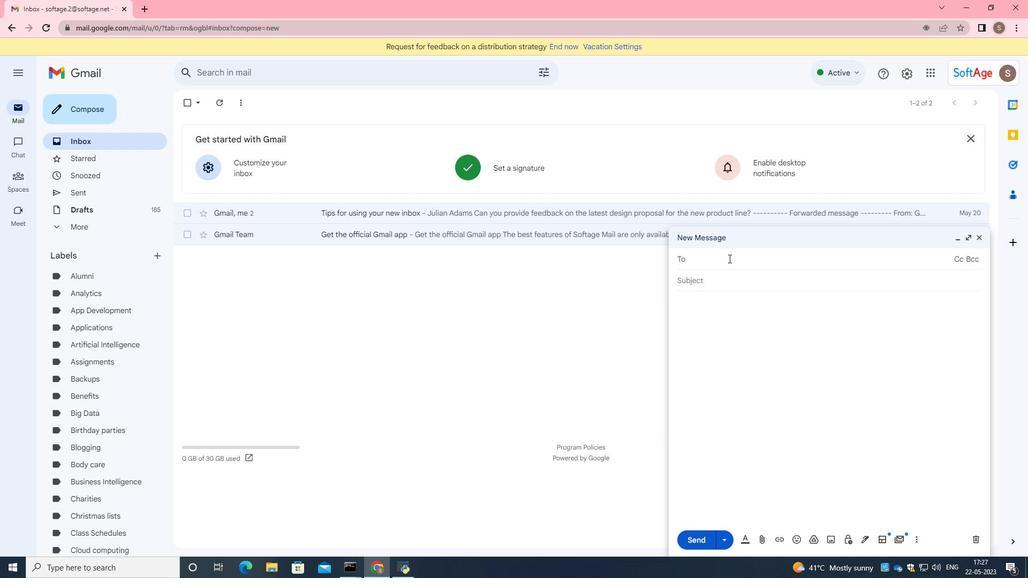 
Action: Mouse pressed left at (726, 261)
Screenshot: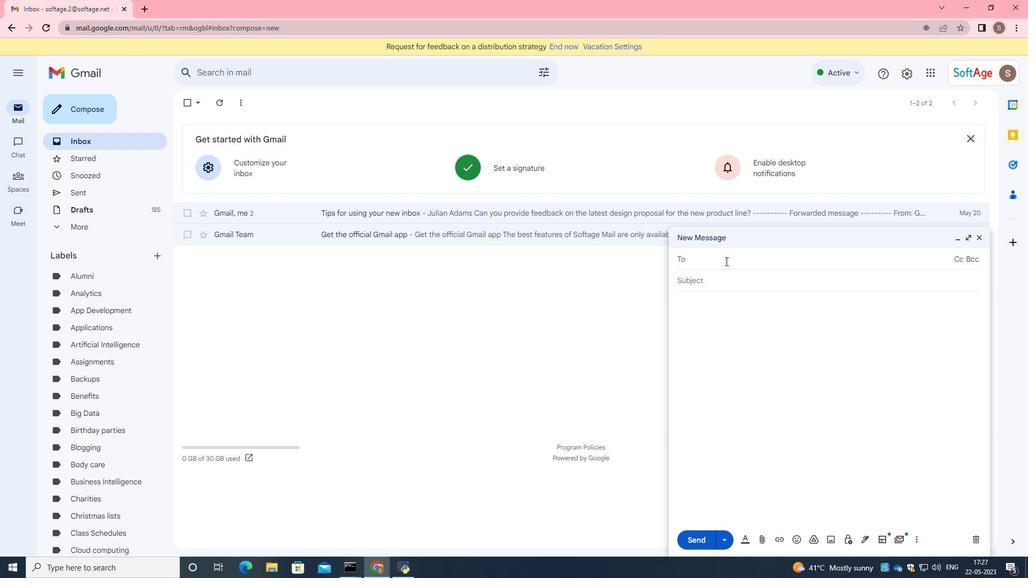 
Action: Mouse moved to (706, 254)
Screenshot: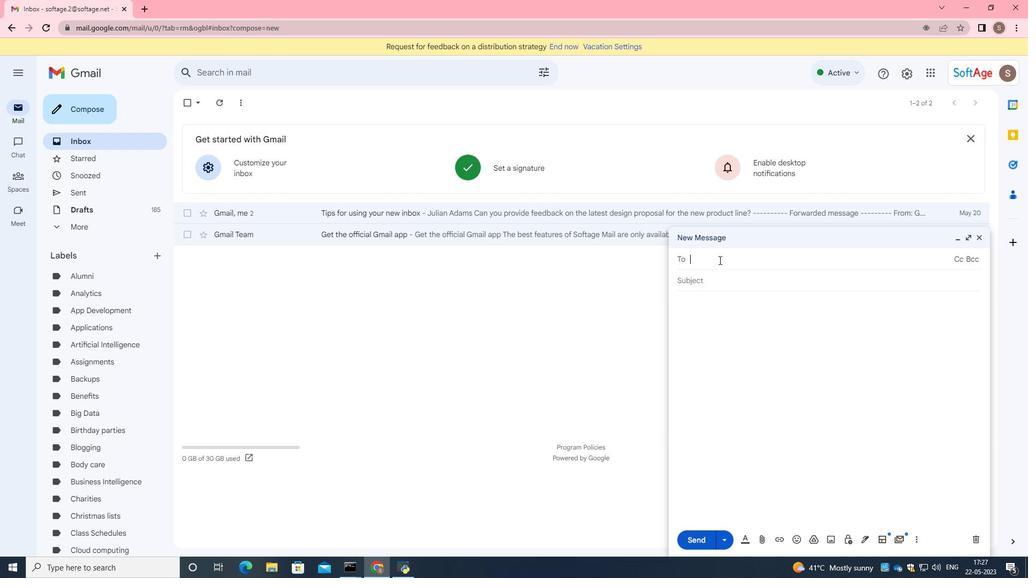 
Action: Key pressed softage.5<Key.shift>@softage.net
Screenshot: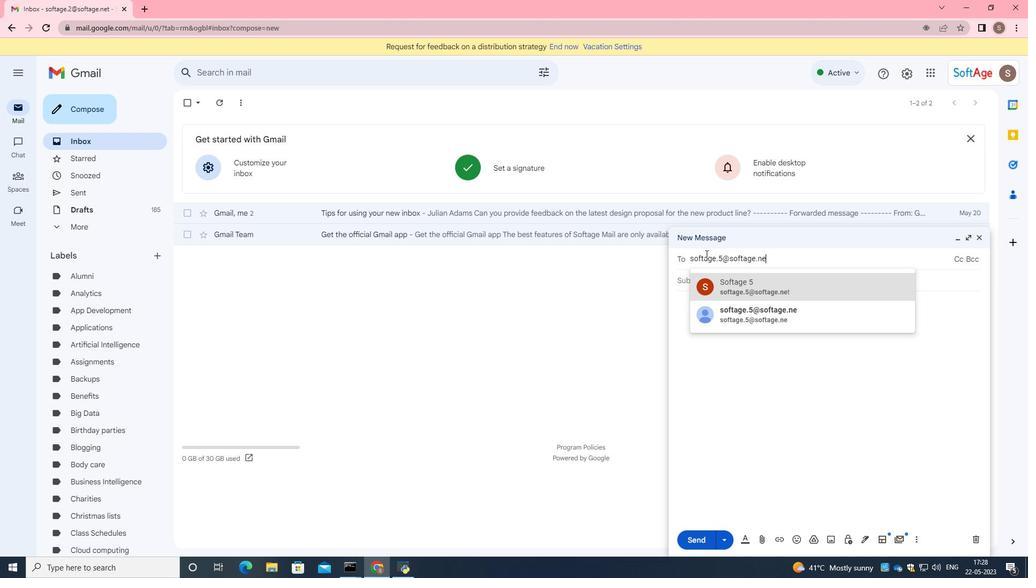 
Action: Mouse moved to (791, 294)
Screenshot: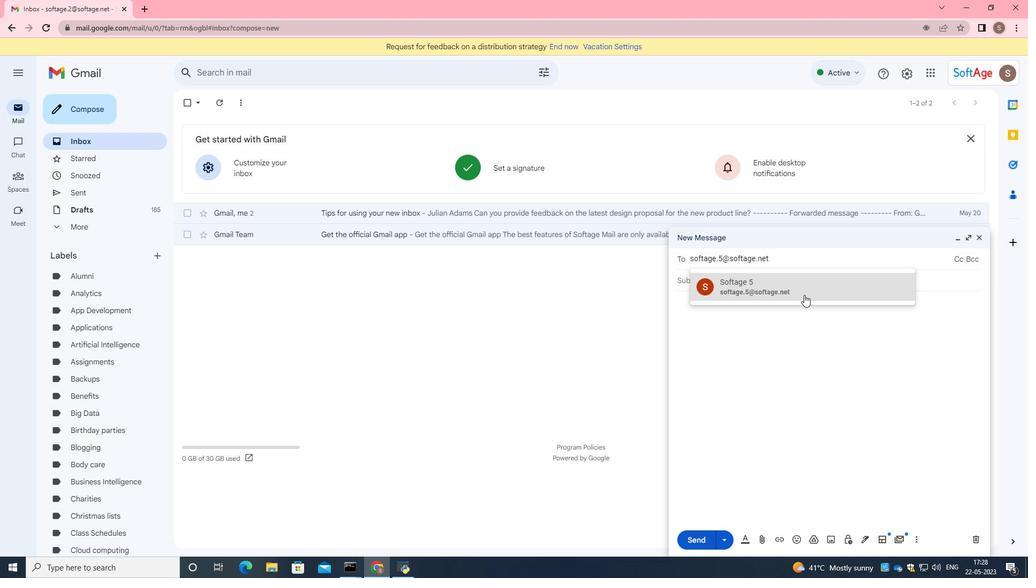 
Action: Mouse pressed left at (791, 294)
Screenshot: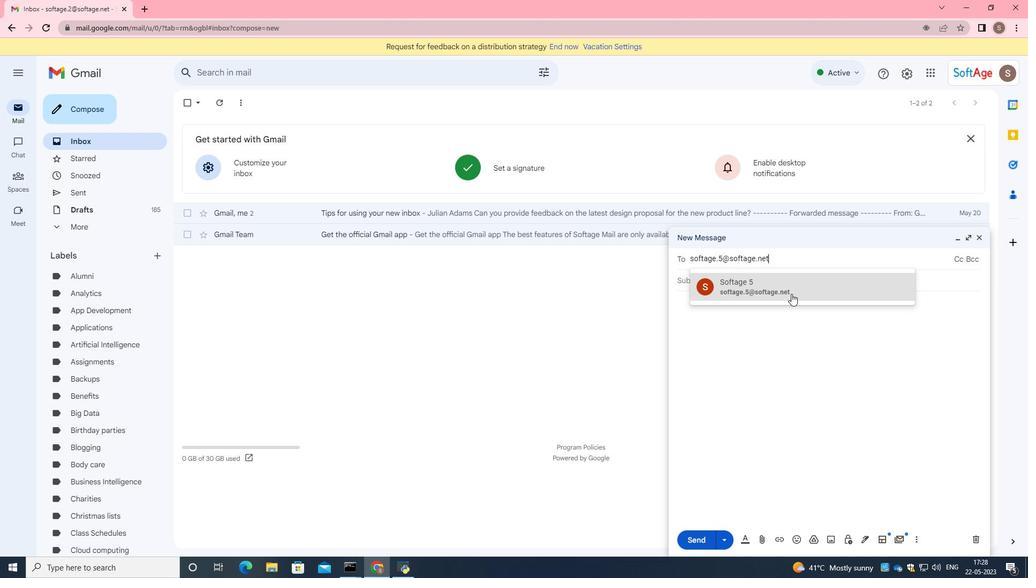 
Action: Mouse moved to (760, 299)
Screenshot: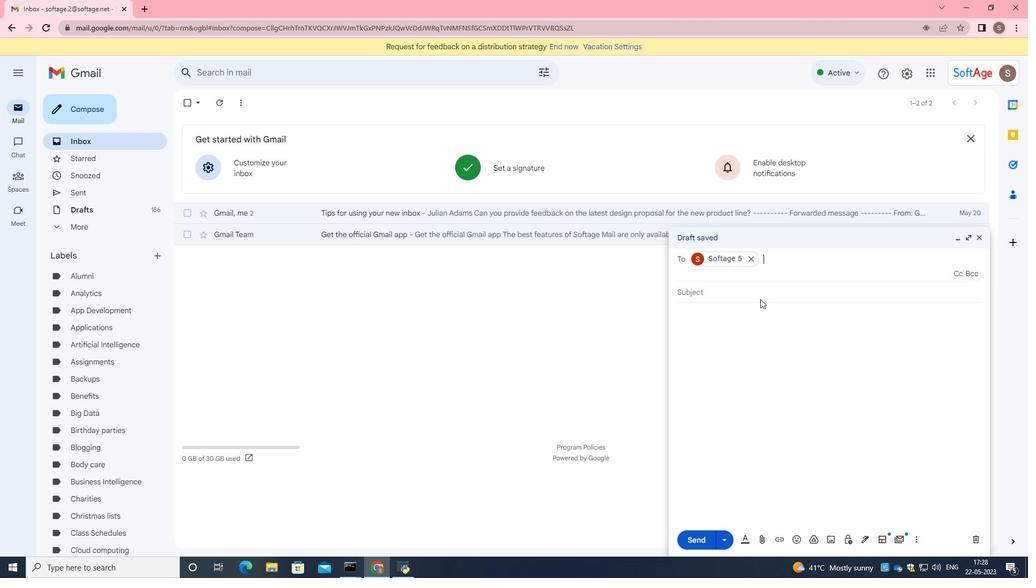 
Action: Mouse pressed left at (760, 299)
Screenshot: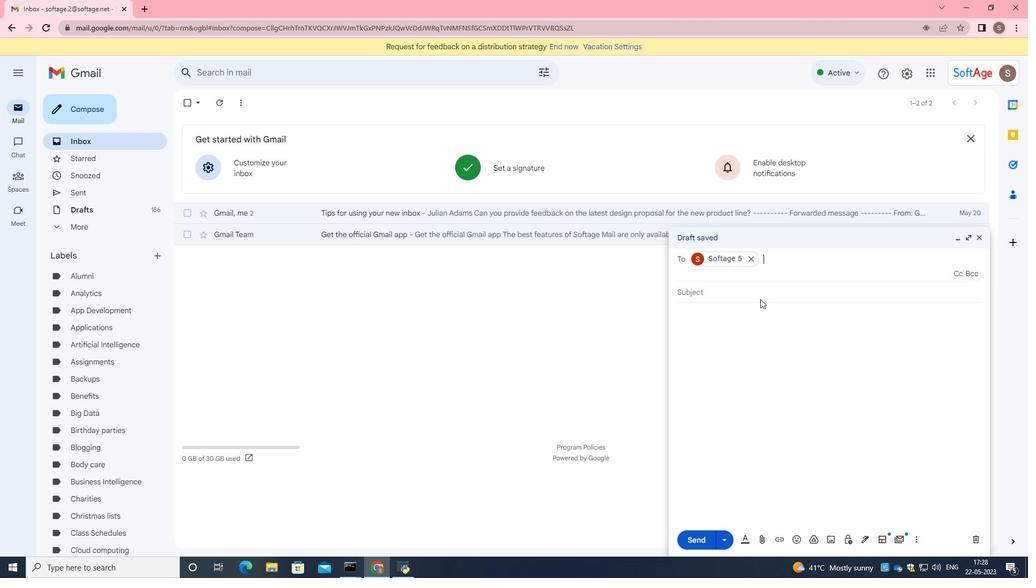 
Action: Mouse moved to (867, 535)
Screenshot: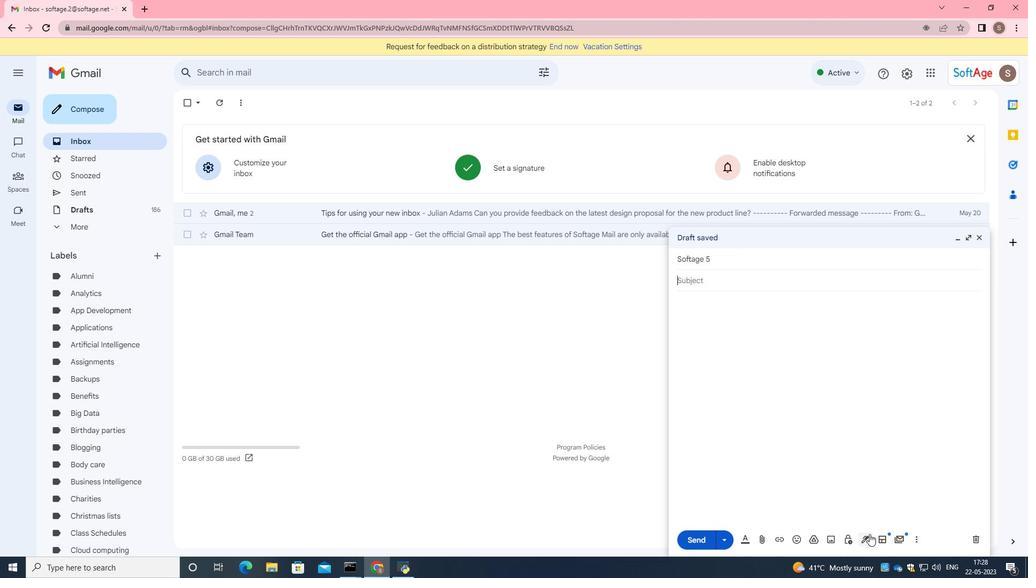 
Action: Mouse pressed left at (867, 535)
Screenshot: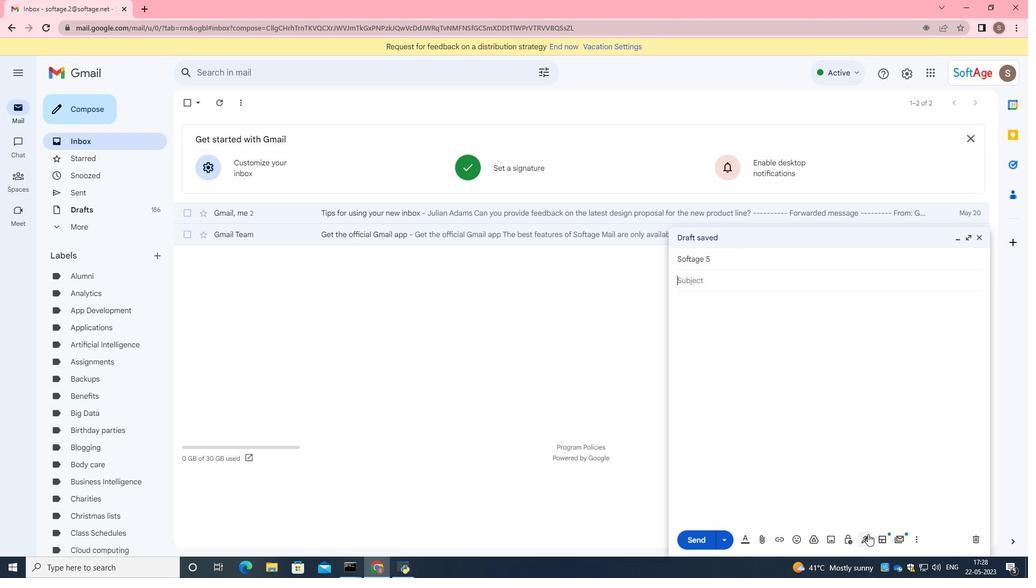 
Action: Mouse moved to (899, 520)
Screenshot: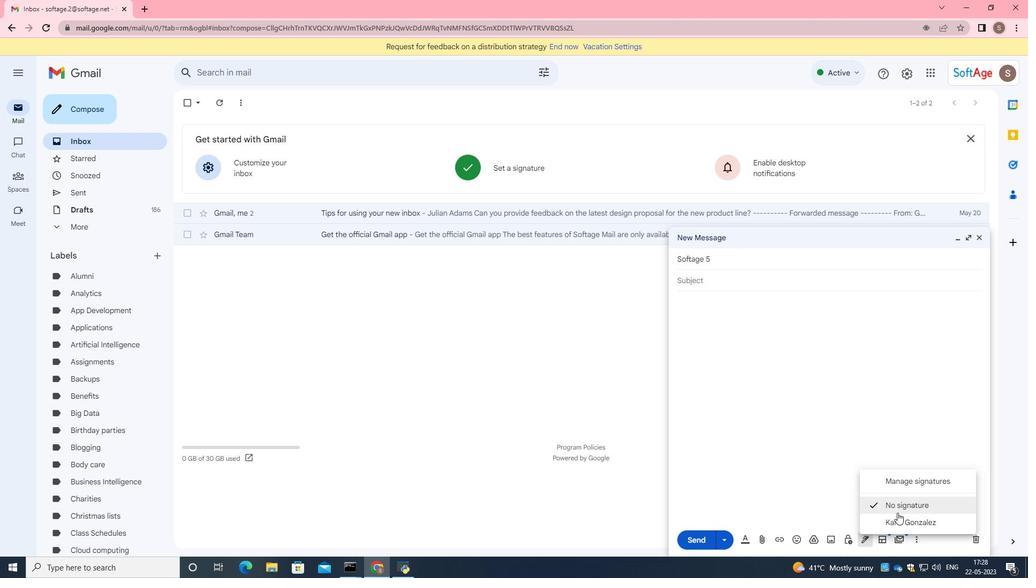 
Action: Mouse pressed left at (899, 520)
Screenshot: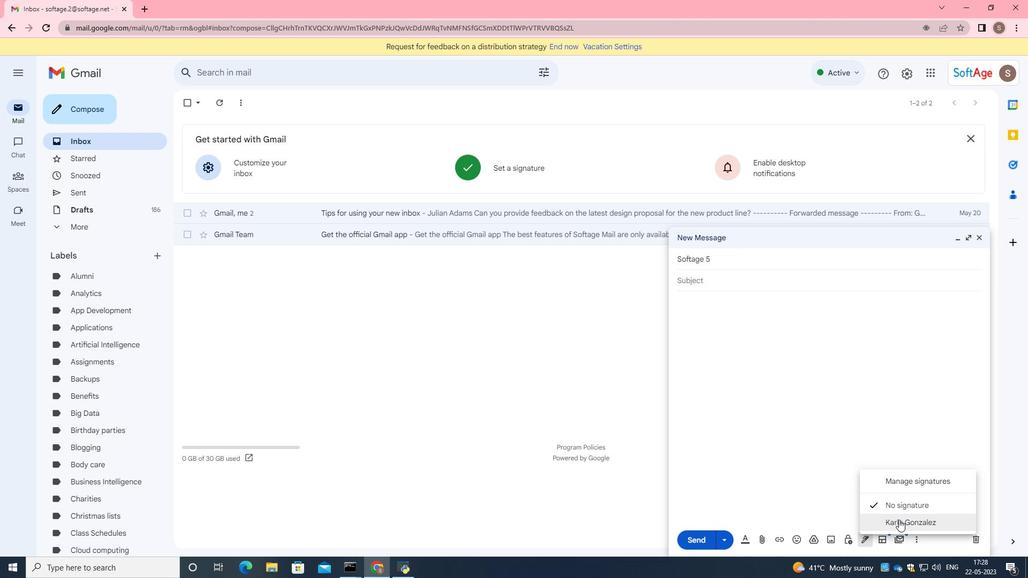 
Action: Mouse moved to (916, 545)
Screenshot: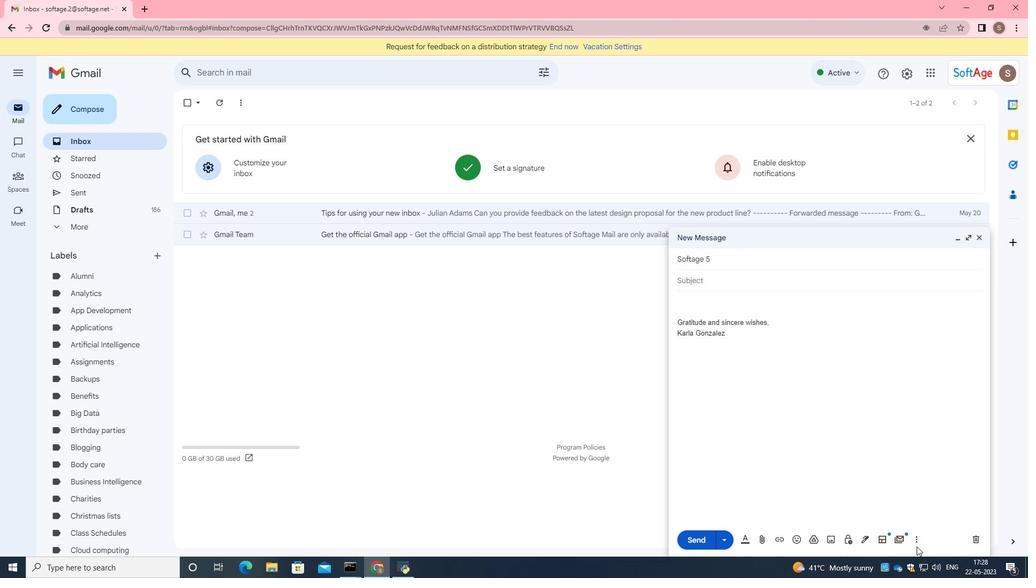 
Action: Mouse pressed left at (916, 545)
Screenshot: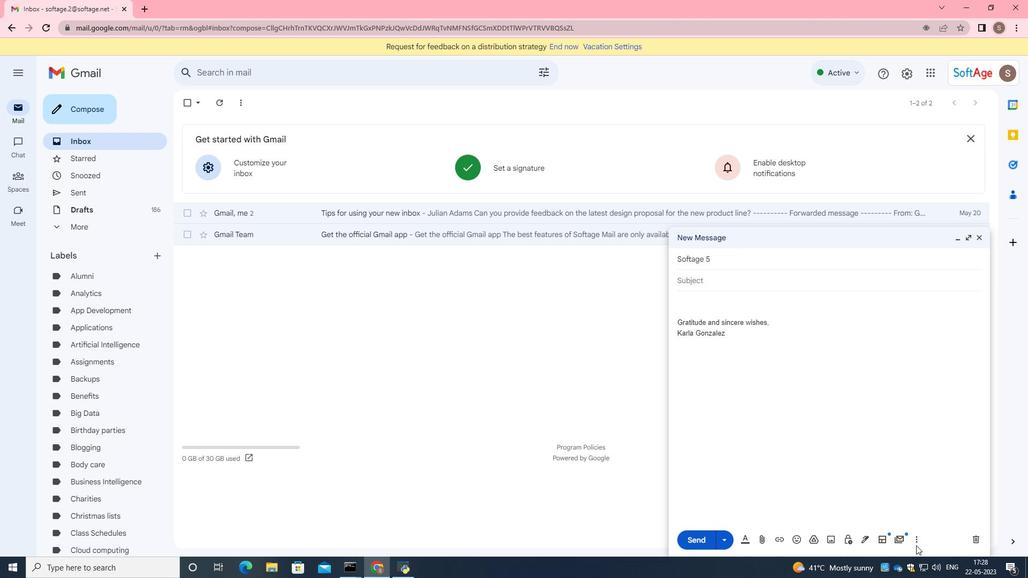 
Action: Mouse moved to (918, 540)
Screenshot: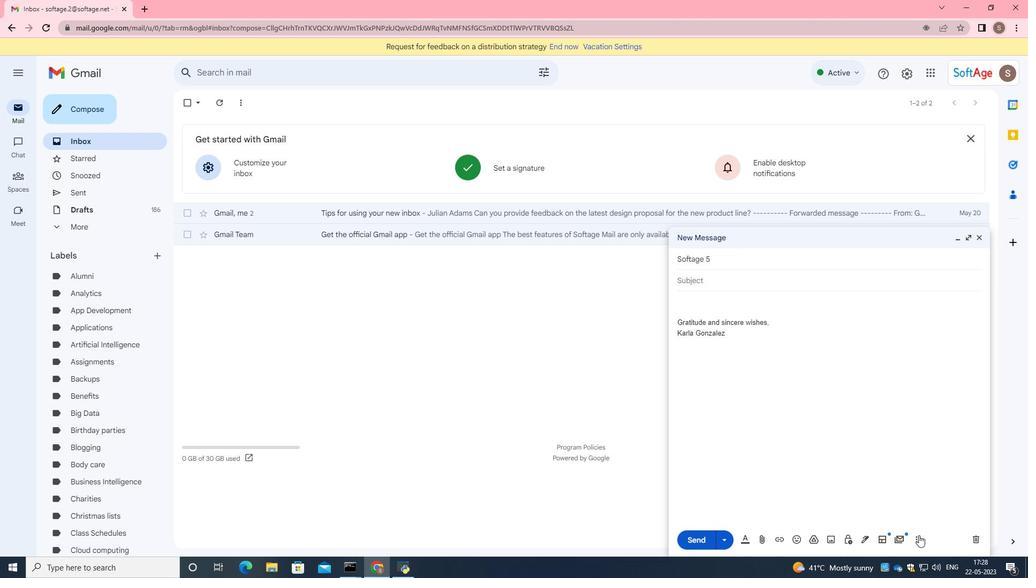 
Action: Mouse pressed left at (918, 540)
Screenshot: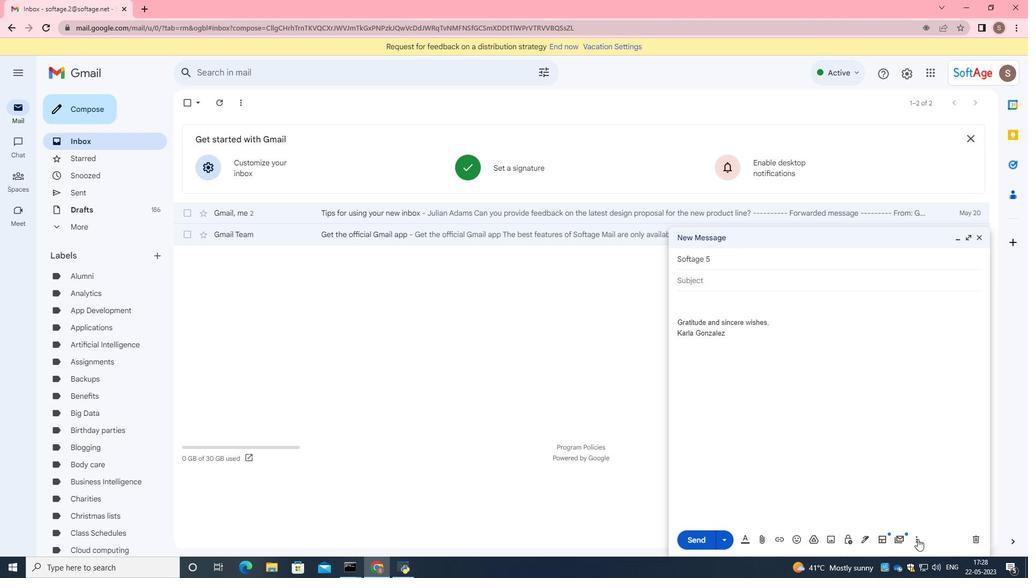 
Action: Mouse moved to (846, 445)
Screenshot: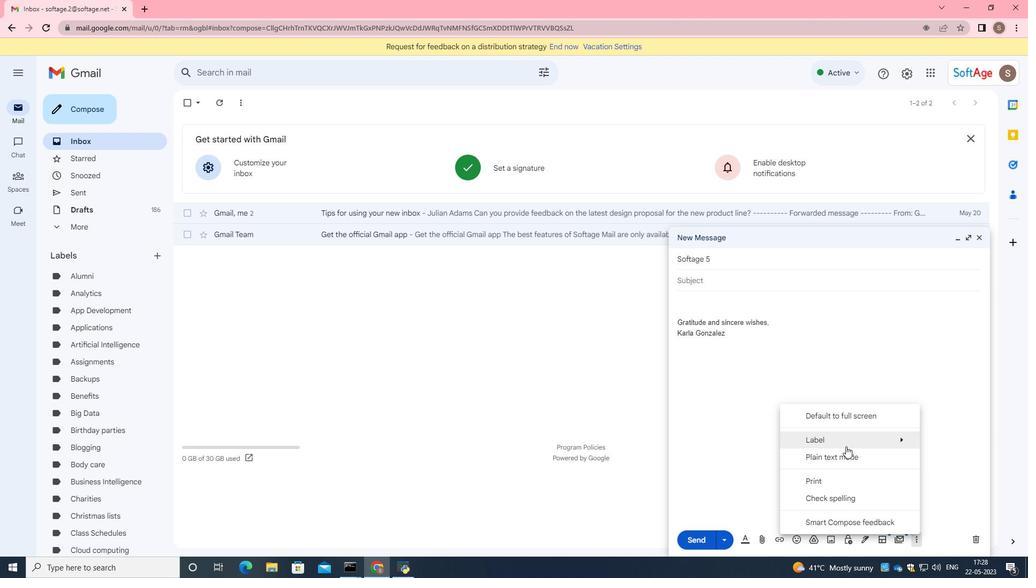 
Action: Mouse pressed left at (846, 445)
Screenshot: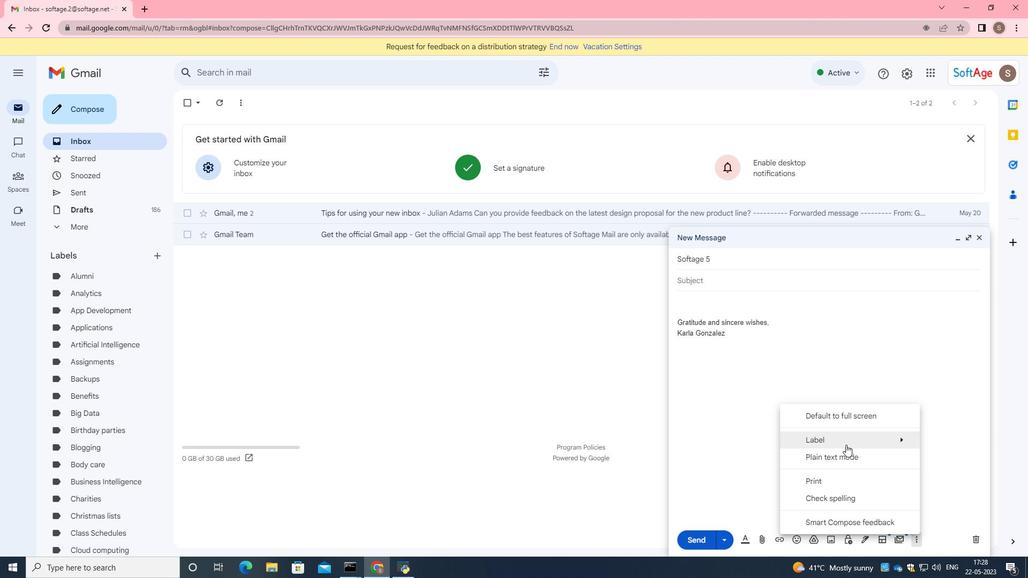 
Action: Mouse moved to (633, 229)
Screenshot: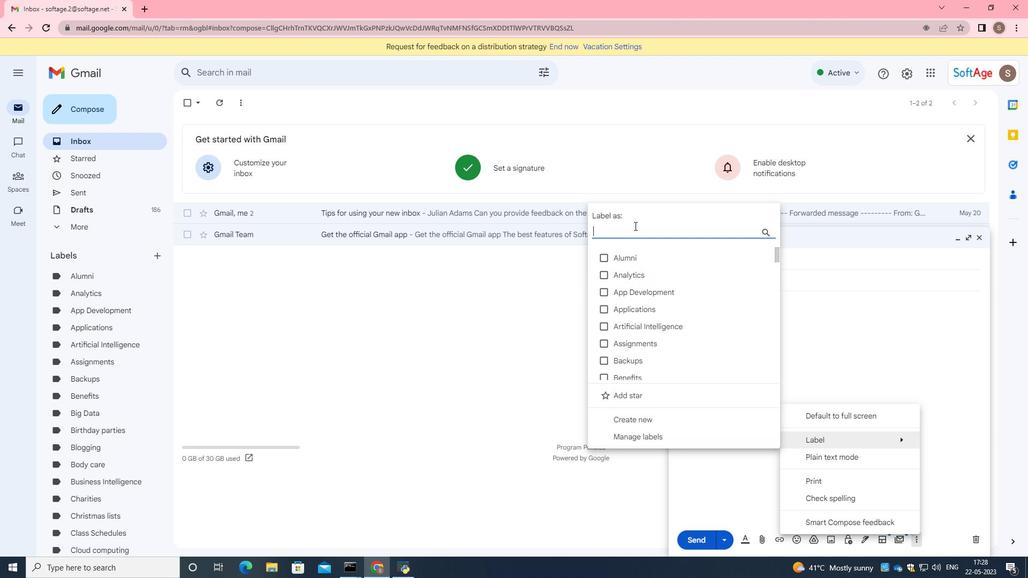 
Action: Key pressed <Key.caps_lock>R<Key.caps_lock>ecycling
Screenshot: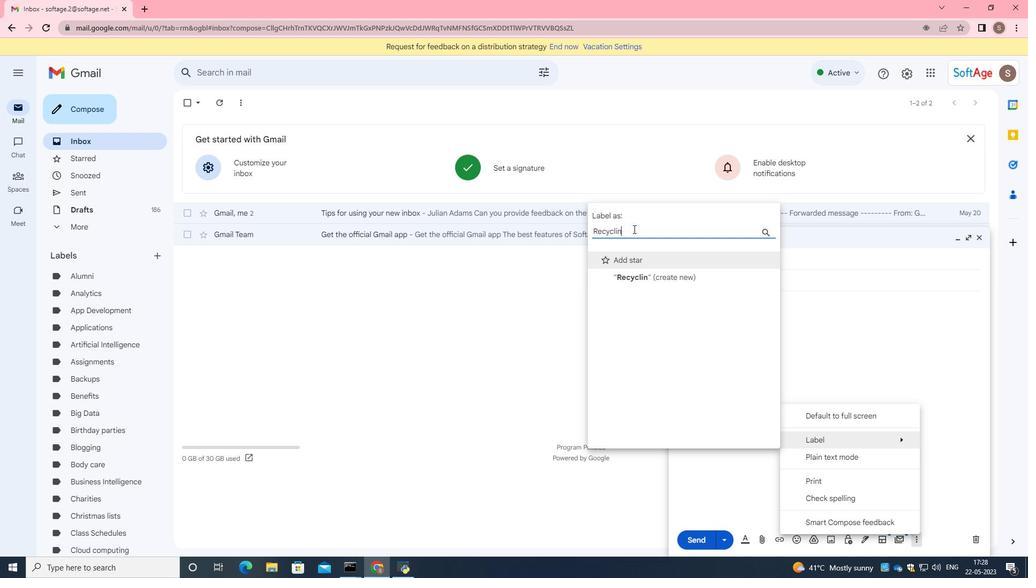 
Action: Mouse moved to (639, 279)
Screenshot: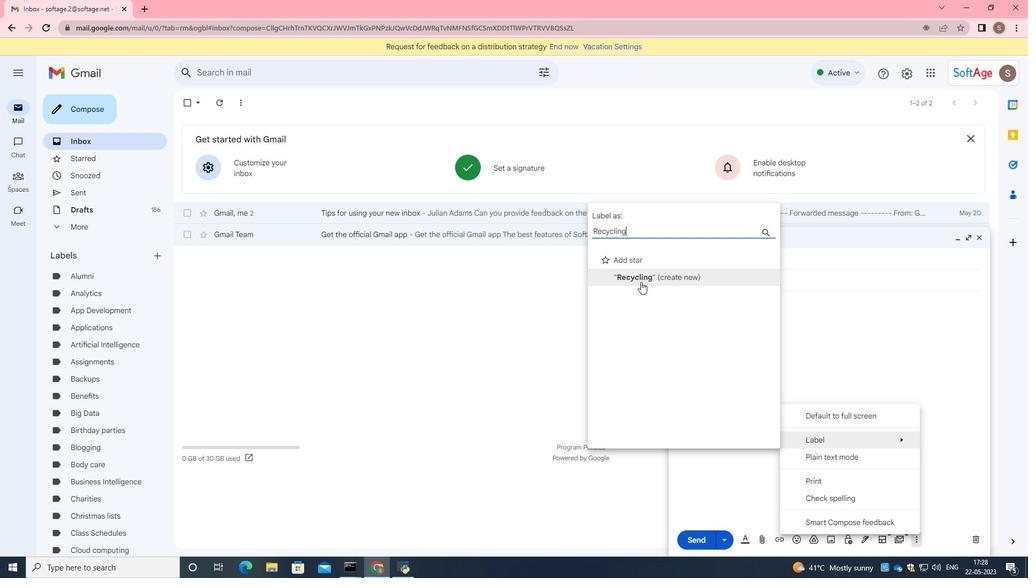 
Action: Mouse pressed left at (639, 279)
Screenshot: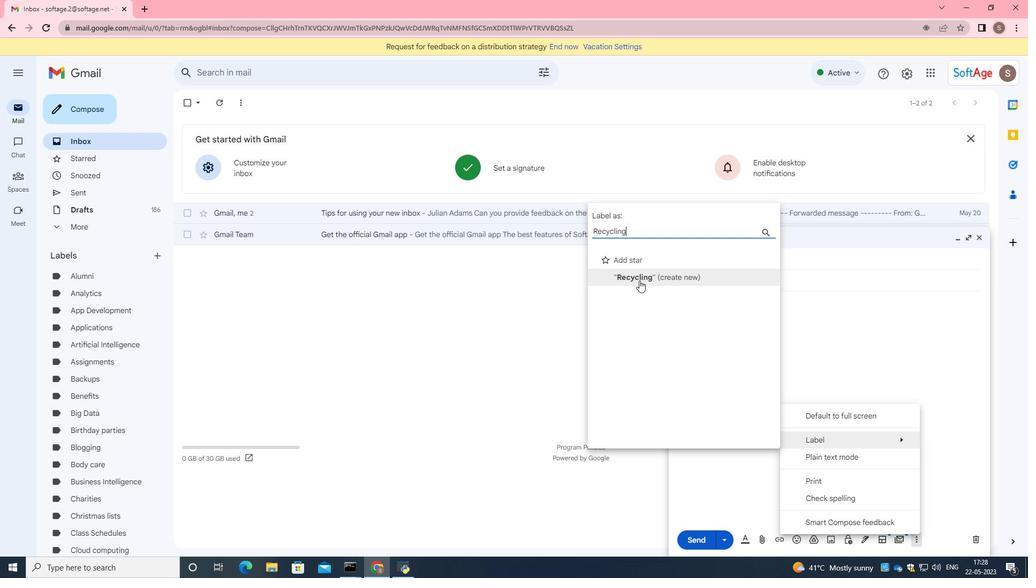 
Action: Mouse moved to (617, 344)
Screenshot: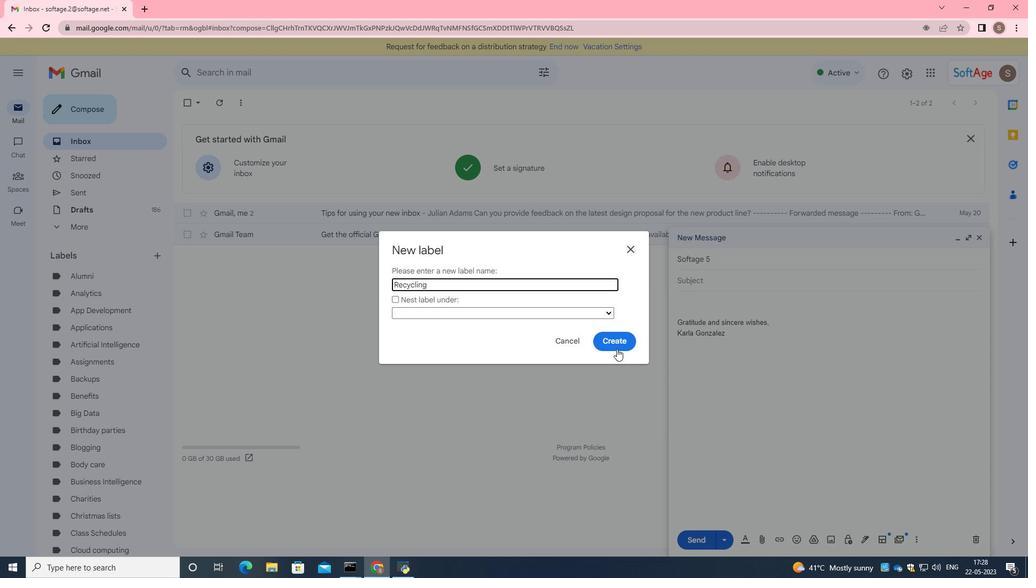 
Action: Mouse pressed left at (617, 344)
Screenshot: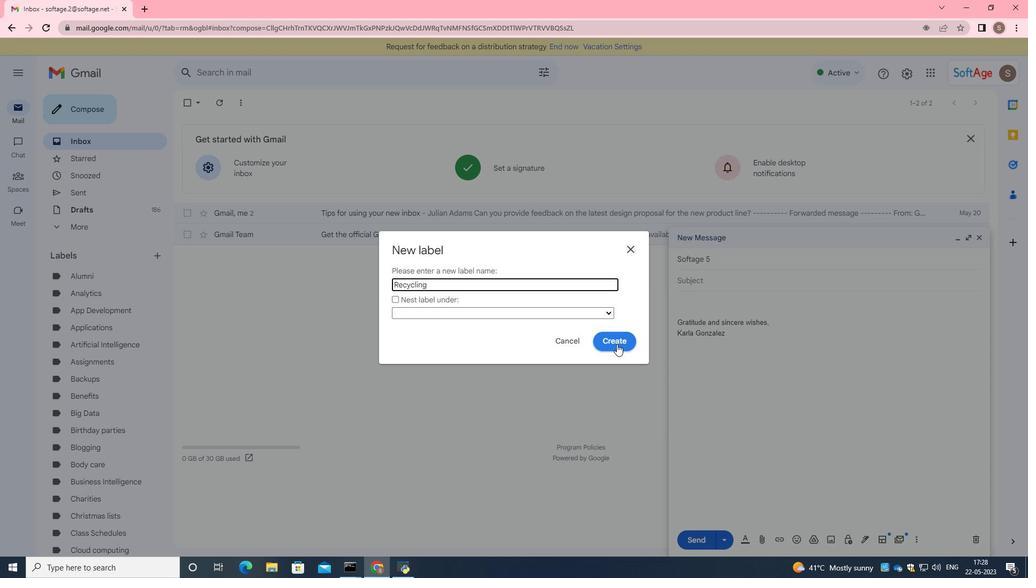 
Action: Mouse moved to (740, 393)
Screenshot: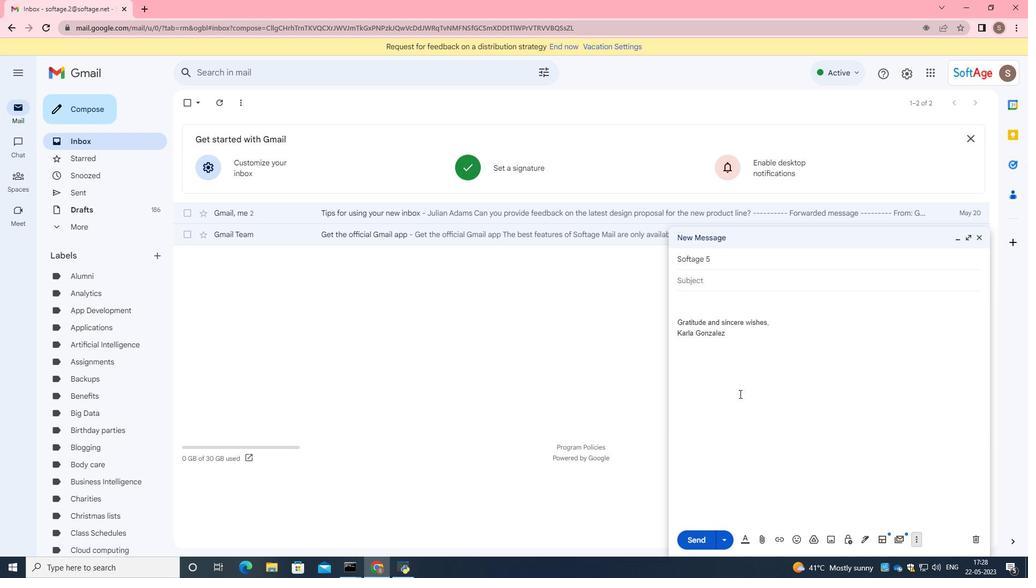 
